 Task: Find connections with filter location Brant with filter topic #consultantswith filter profile language English with filter current company Cyient with filter school Resonance Eduventures Limited with filter industry Defense and Space Manufacturing with filter service category Auto Insurance with filter keywords title Accounting Staff
Action: Mouse moved to (177, 216)
Screenshot: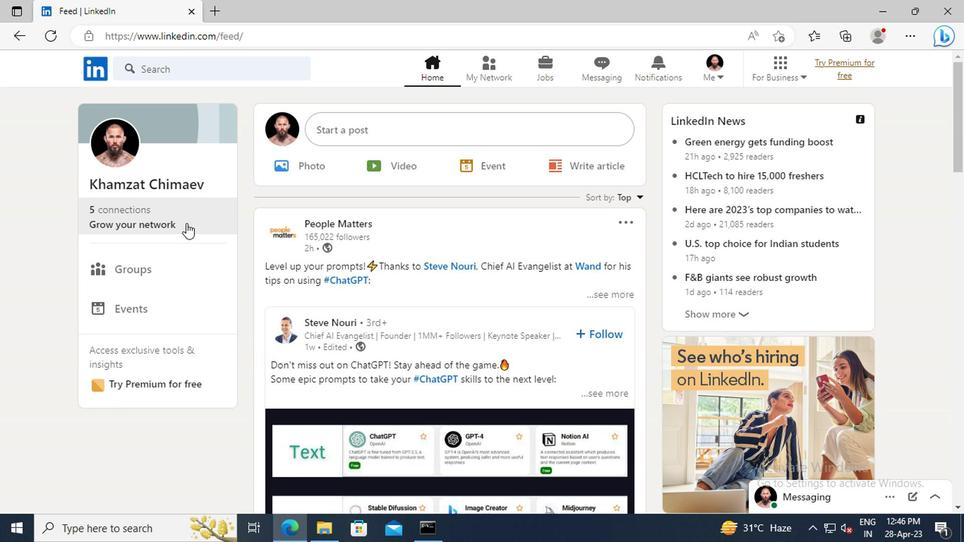 
Action: Mouse pressed left at (177, 216)
Screenshot: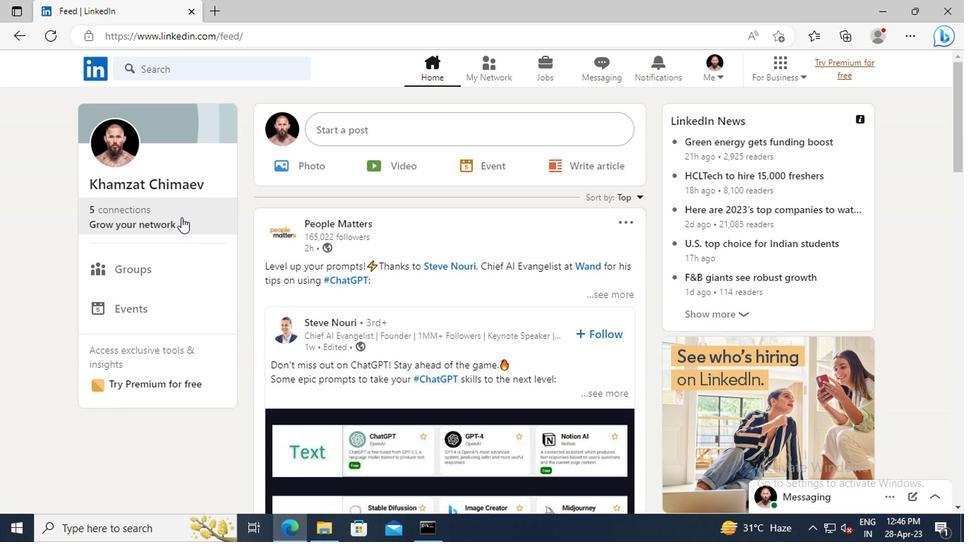 
Action: Mouse moved to (174, 152)
Screenshot: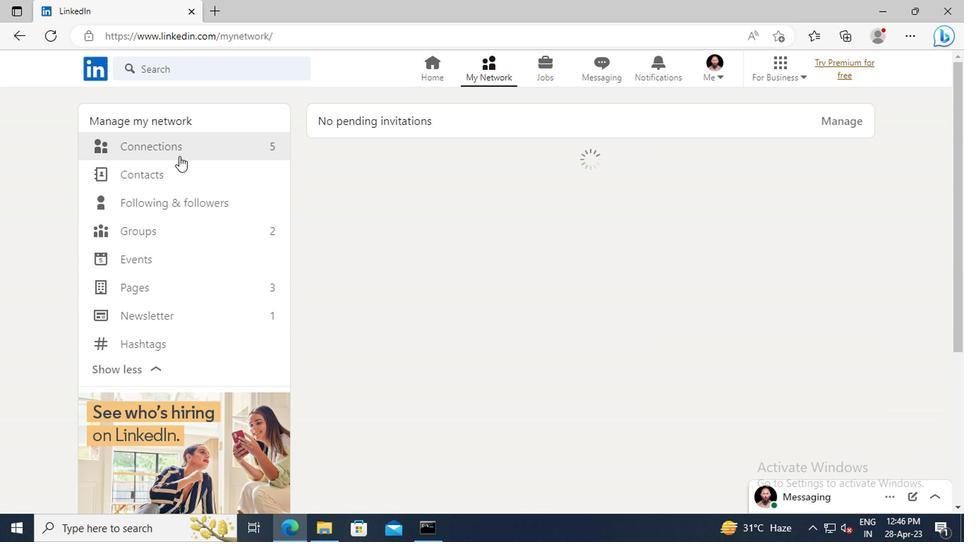 
Action: Mouse pressed left at (174, 152)
Screenshot: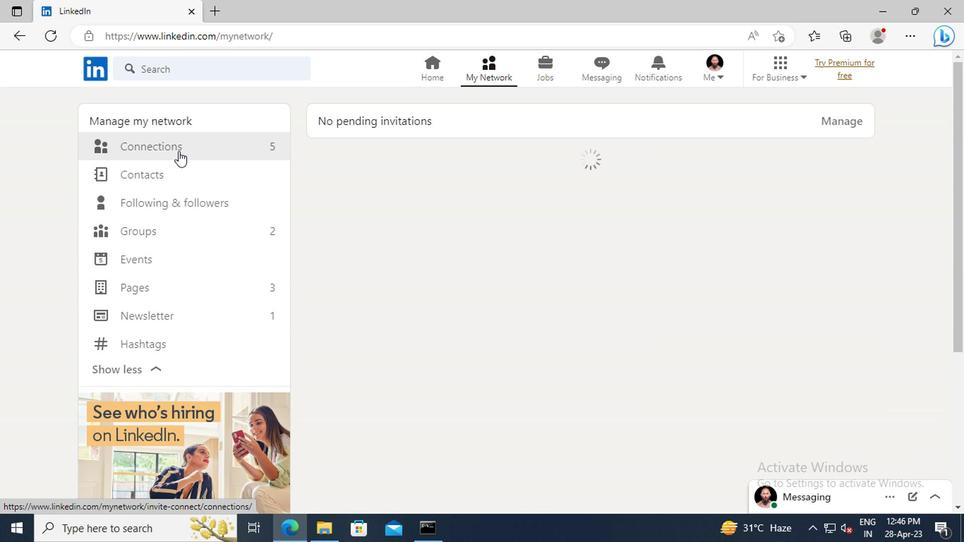 
Action: Mouse moved to (574, 147)
Screenshot: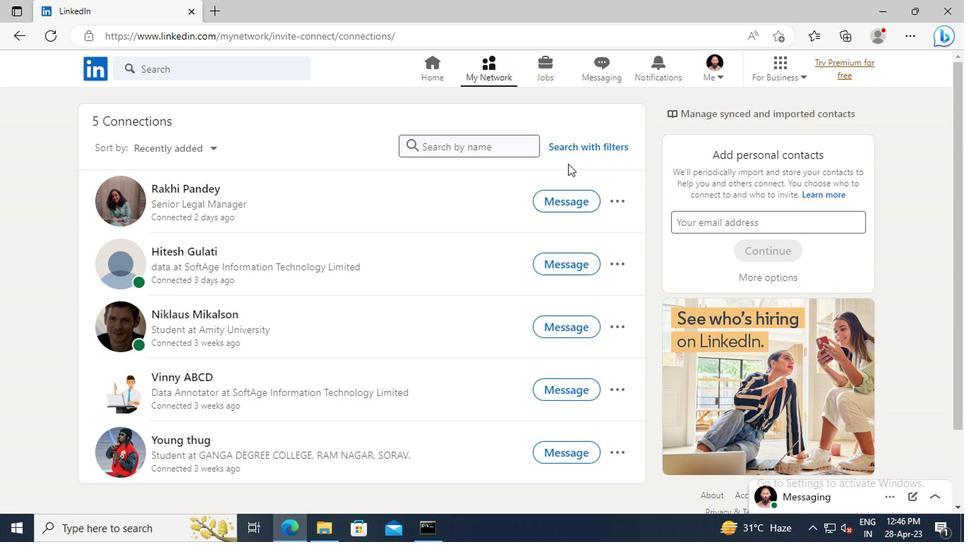 
Action: Mouse pressed left at (574, 147)
Screenshot: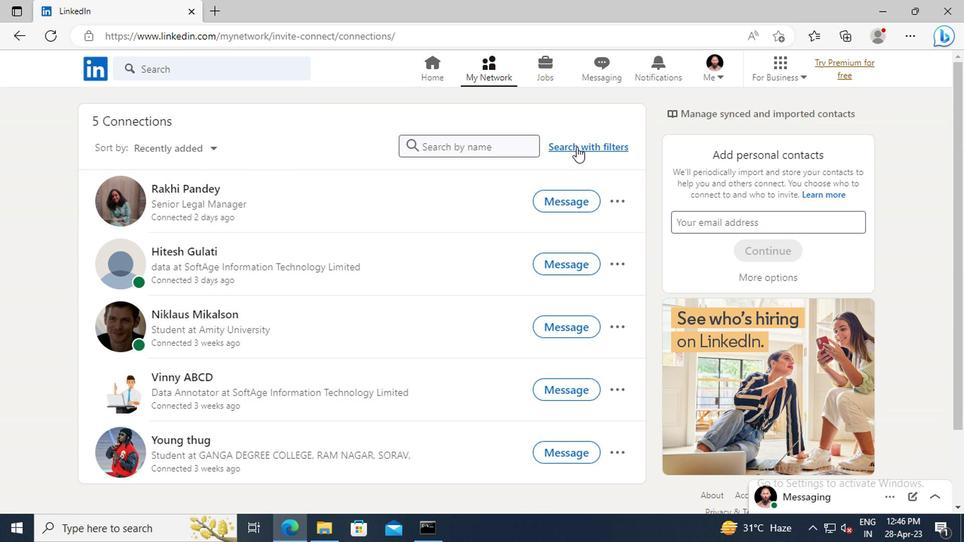 
Action: Mouse moved to (534, 109)
Screenshot: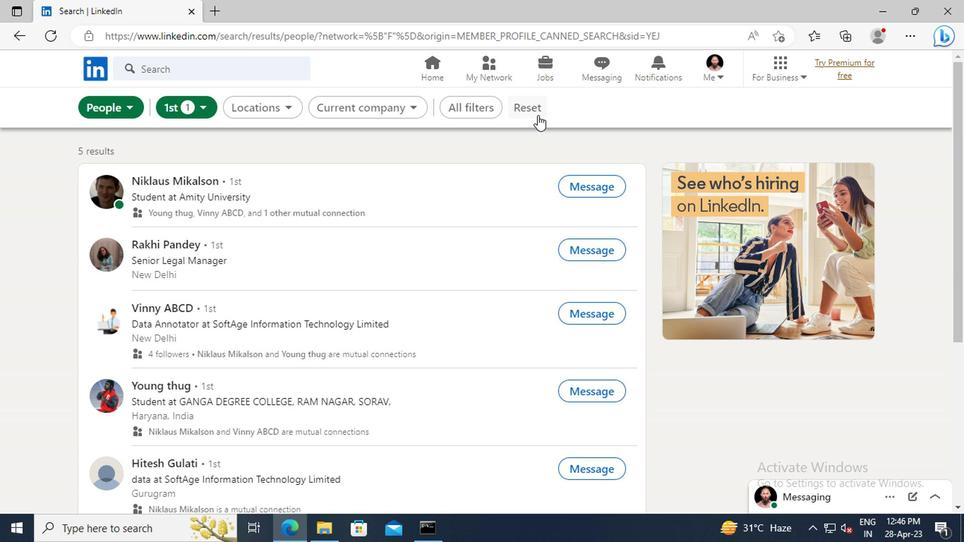 
Action: Mouse pressed left at (534, 109)
Screenshot: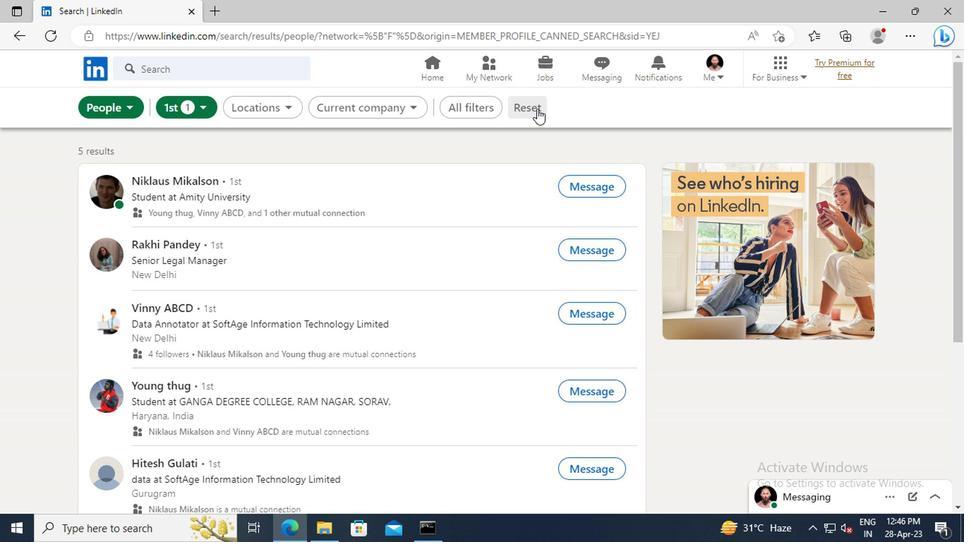 
Action: Mouse moved to (513, 110)
Screenshot: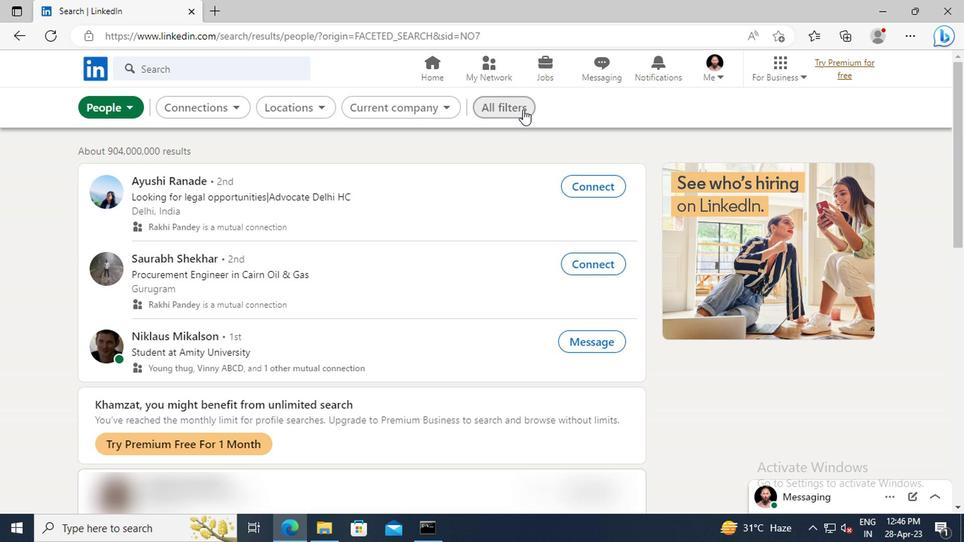 
Action: Mouse pressed left at (513, 110)
Screenshot: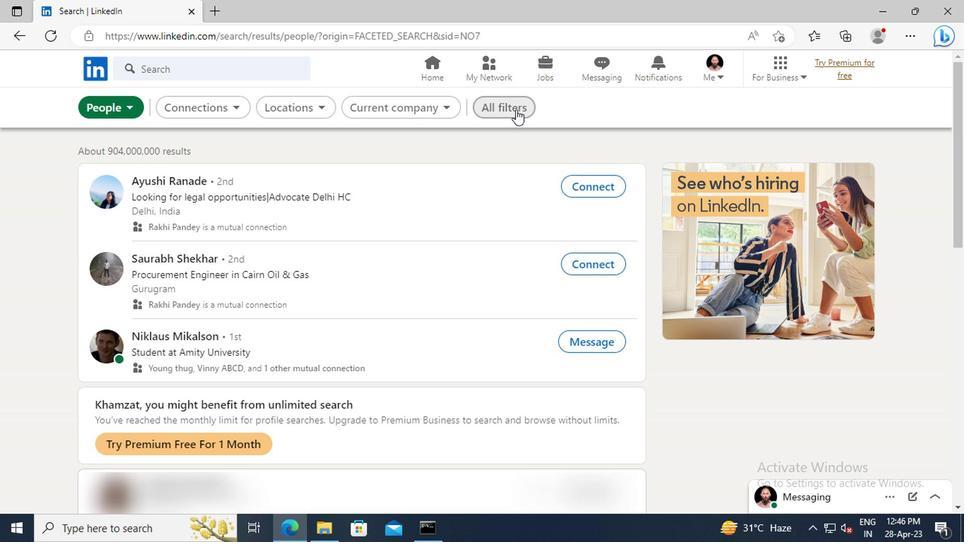 
Action: Mouse moved to (791, 268)
Screenshot: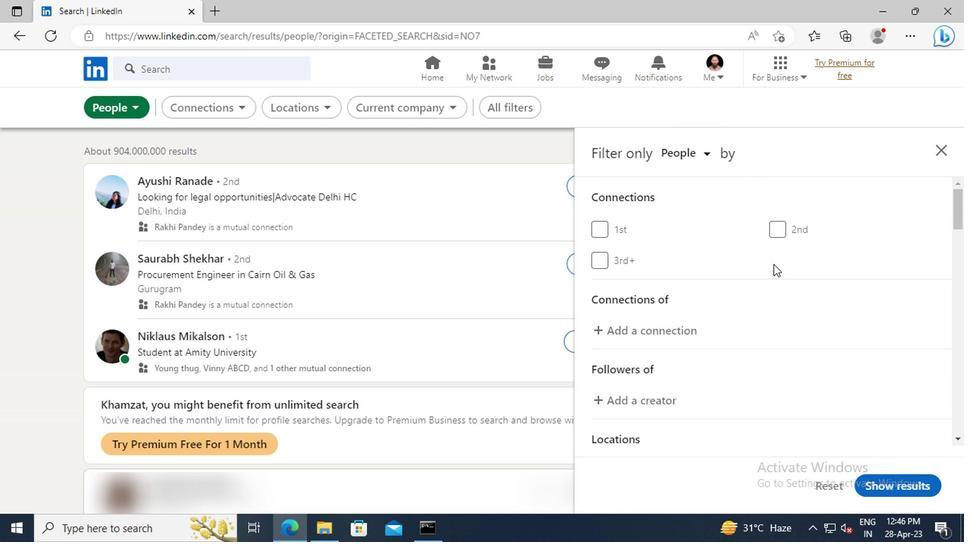 
Action: Mouse scrolled (791, 267) with delta (0, 0)
Screenshot: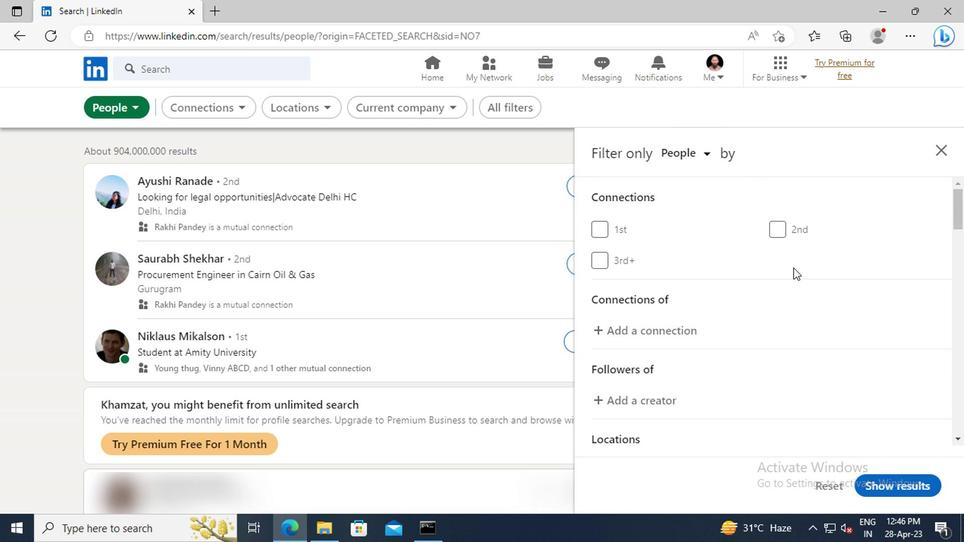 
Action: Mouse moved to (792, 268)
Screenshot: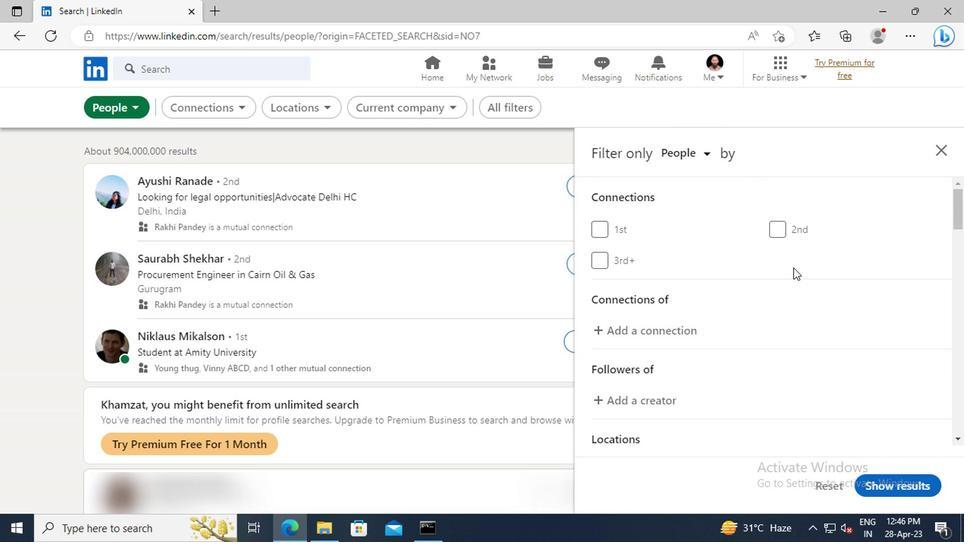 
Action: Mouse scrolled (792, 268) with delta (0, 0)
Screenshot: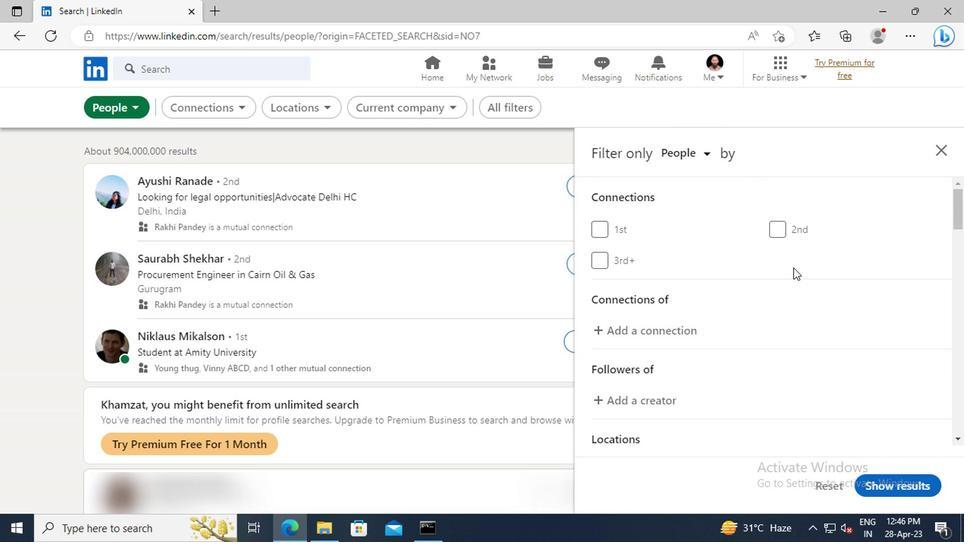 
Action: Mouse moved to (793, 268)
Screenshot: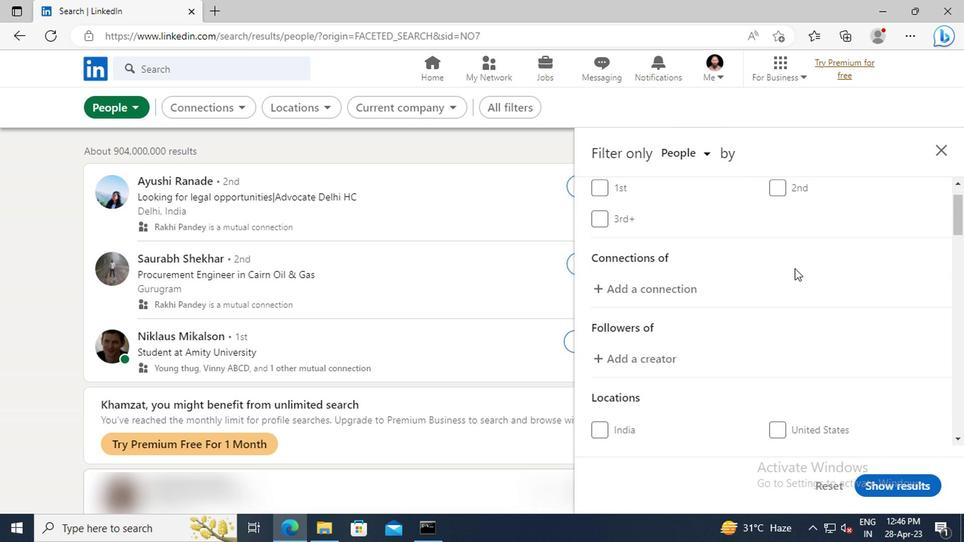 
Action: Mouse scrolled (793, 268) with delta (0, 0)
Screenshot: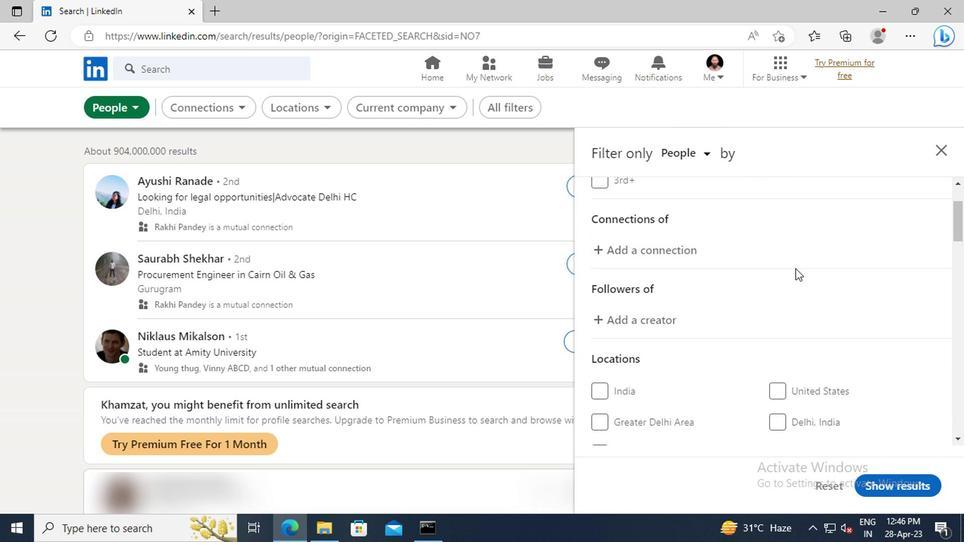 
Action: Mouse scrolled (793, 268) with delta (0, 0)
Screenshot: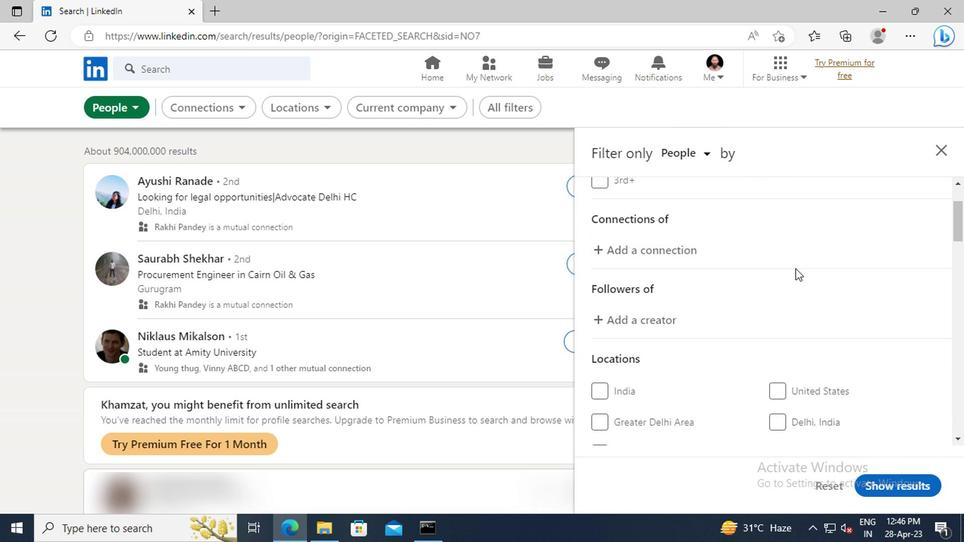 
Action: Mouse scrolled (793, 268) with delta (0, 0)
Screenshot: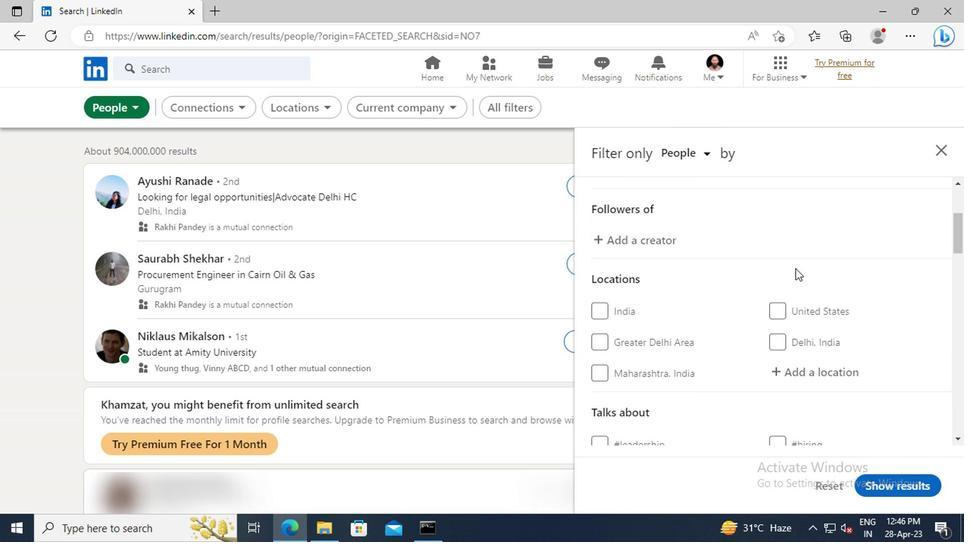 
Action: Mouse moved to (801, 327)
Screenshot: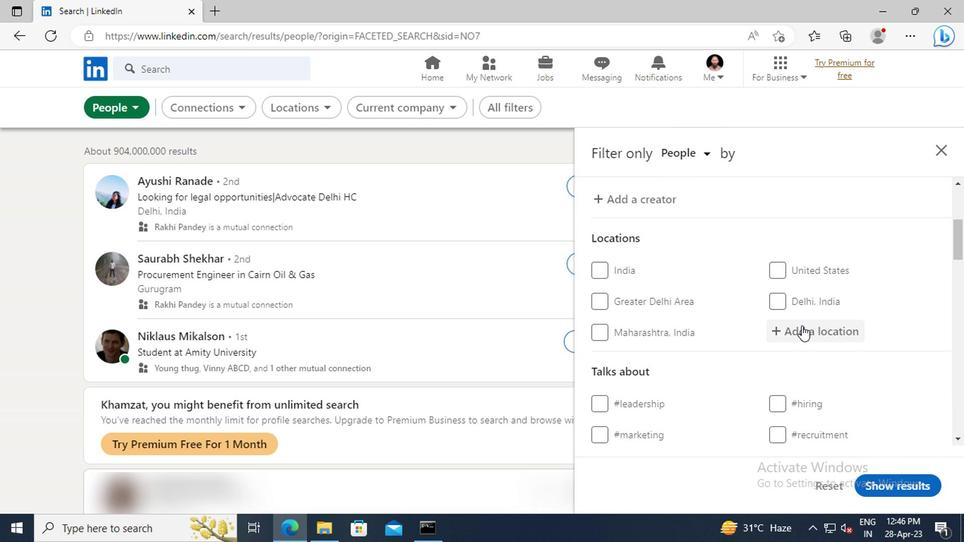 
Action: Mouse pressed left at (801, 327)
Screenshot: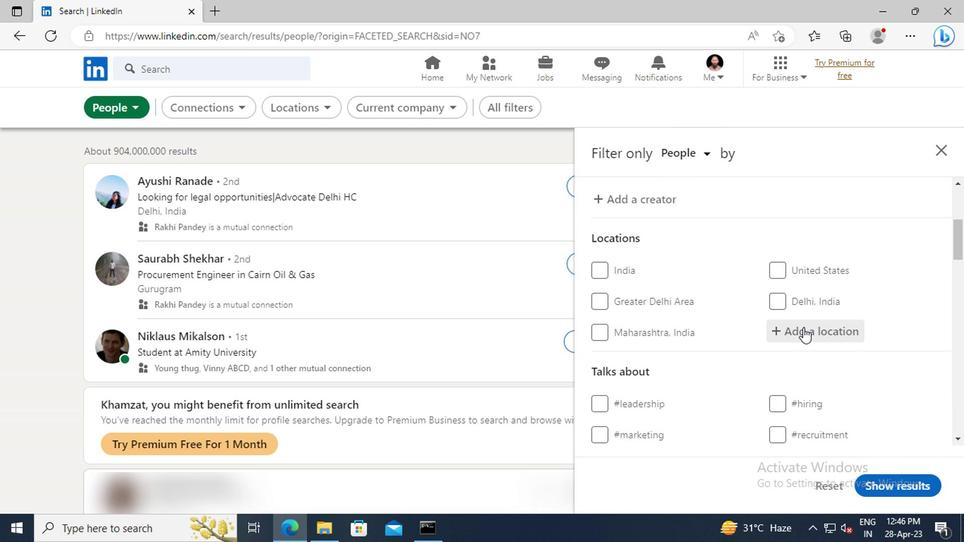 
Action: Key pressed <Key.shift>BRANT
Screenshot: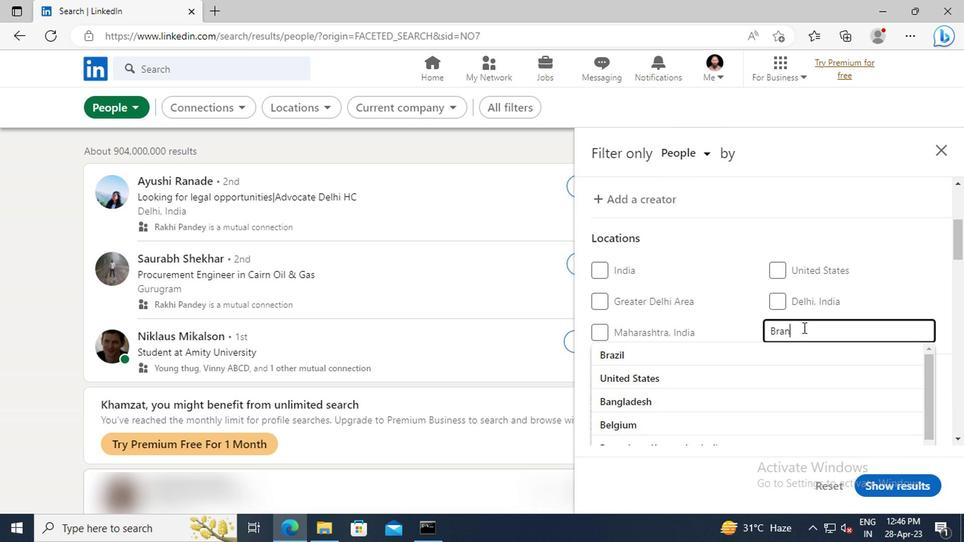 
Action: Mouse moved to (803, 350)
Screenshot: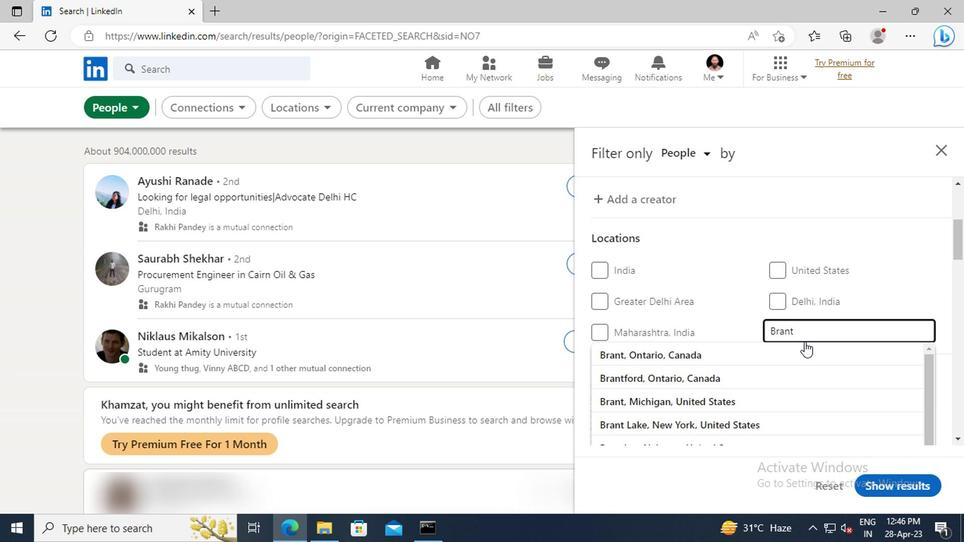 
Action: Mouse pressed left at (803, 350)
Screenshot: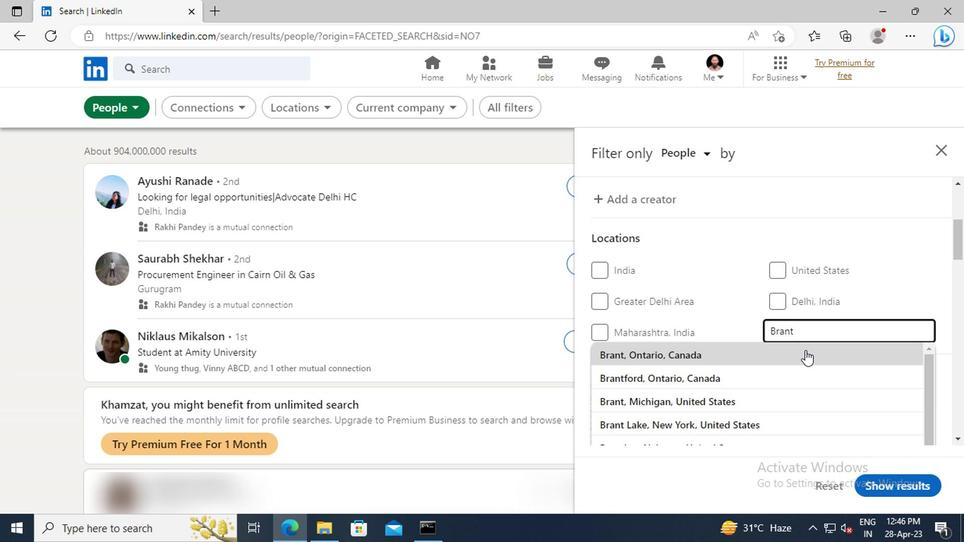 
Action: Mouse moved to (806, 306)
Screenshot: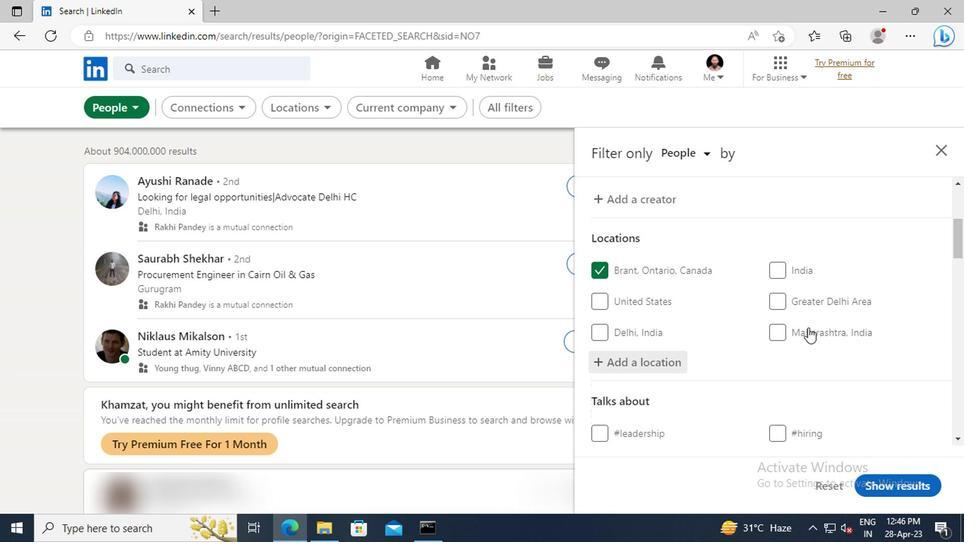 
Action: Mouse scrolled (806, 306) with delta (0, 0)
Screenshot: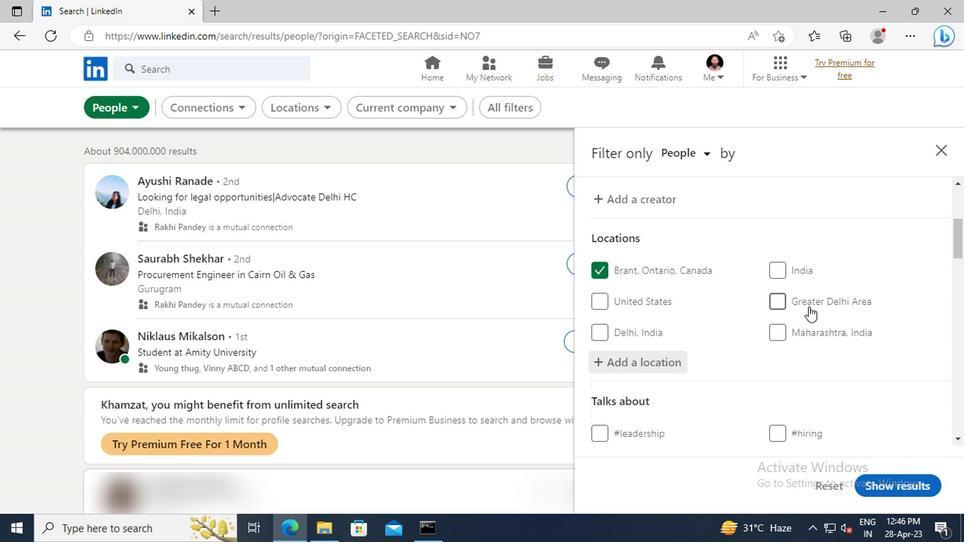 
Action: Mouse scrolled (806, 306) with delta (0, 0)
Screenshot: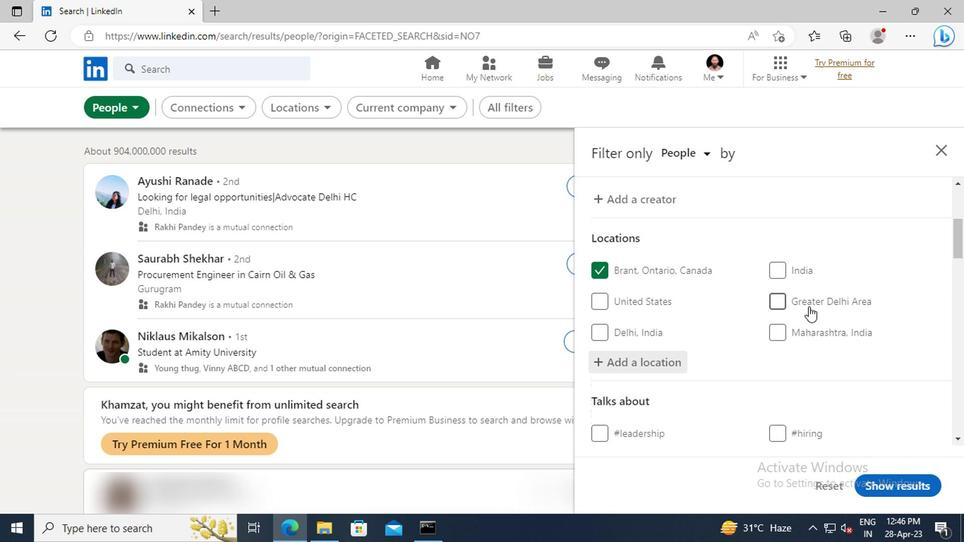 
Action: Mouse moved to (807, 306)
Screenshot: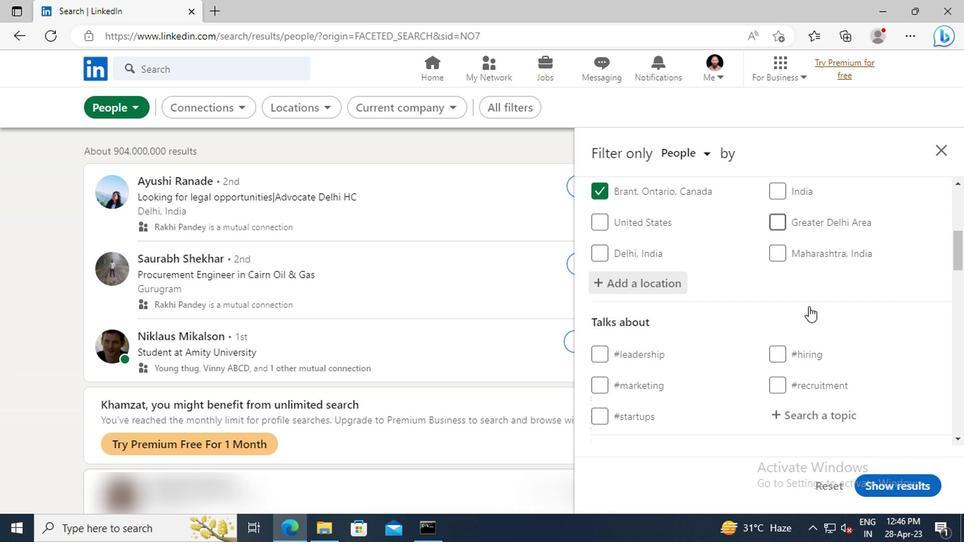 
Action: Mouse scrolled (807, 305) with delta (0, -1)
Screenshot: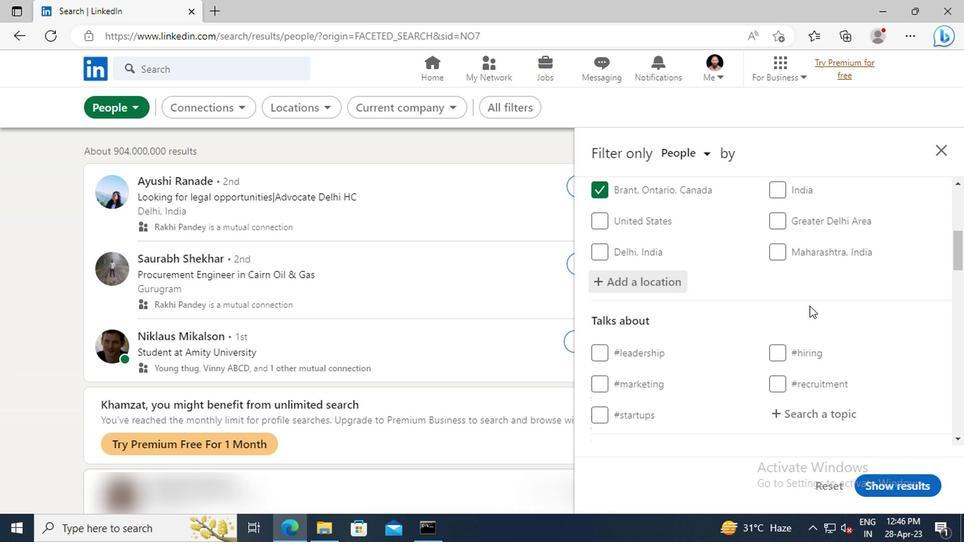 
Action: Mouse scrolled (807, 305) with delta (0, -1)
Screenshot: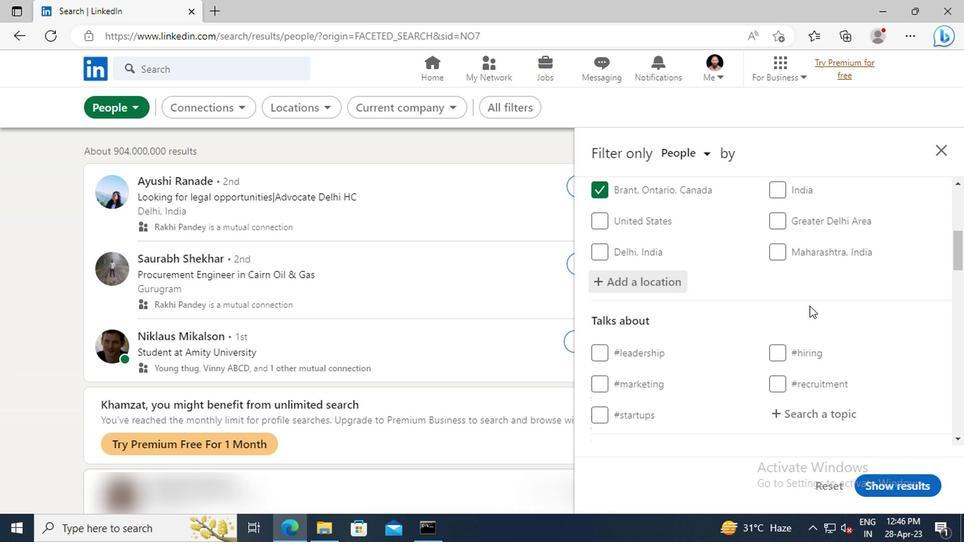 
Action: Mouse moved to (816, 333)
Screenshot: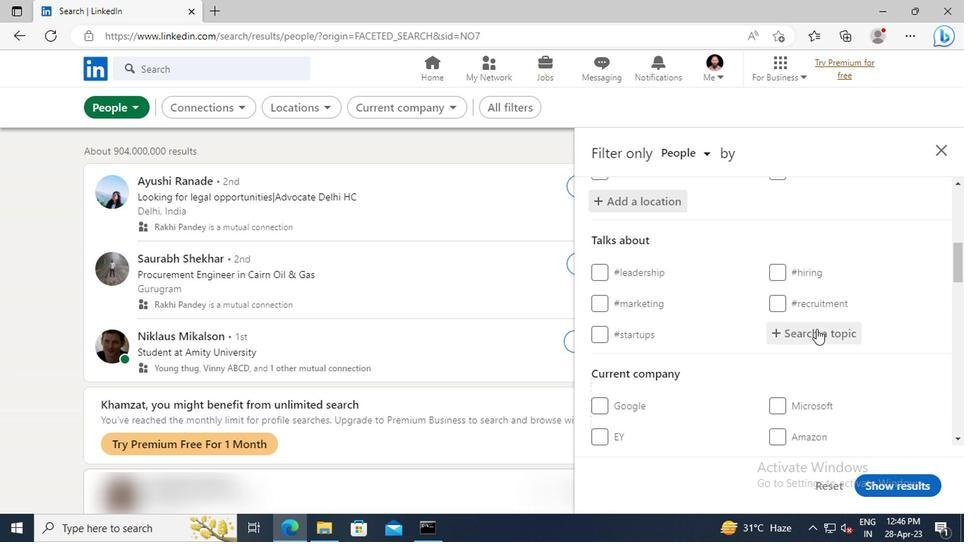 
Action: Mouse pressed left at (816, 333)
Screenshot: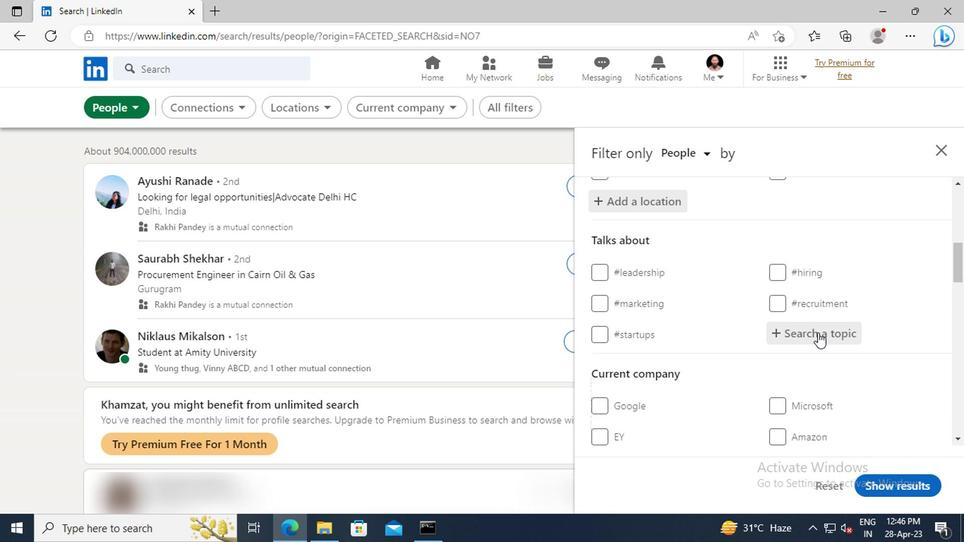 
Action: Key pressed CONSULTANTS
Screenshot: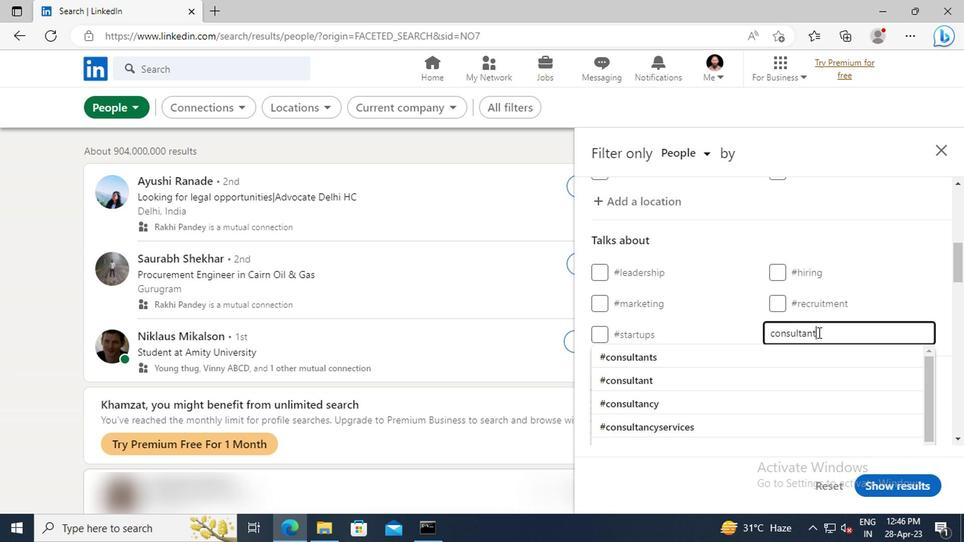
Action: Mouse moved to (818, 356)
Screenshot: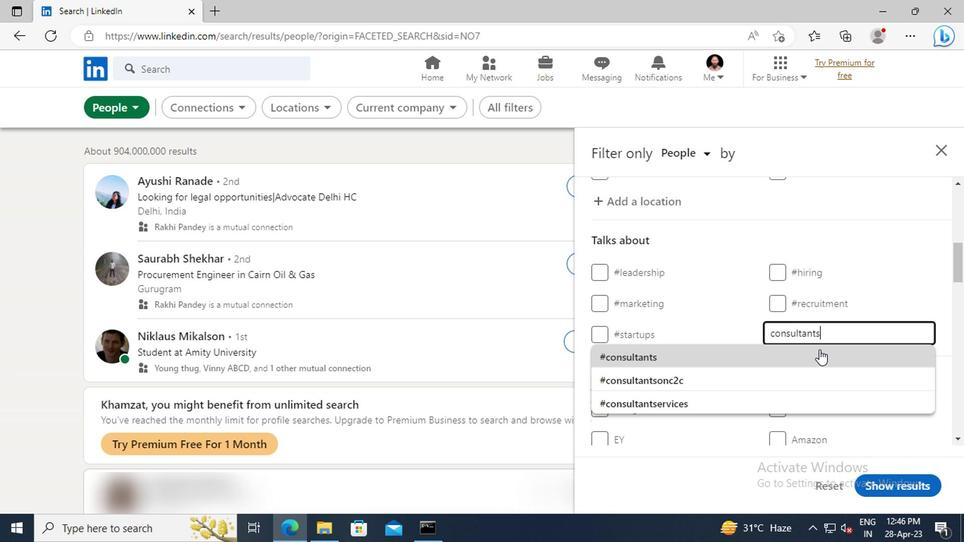 
Action: Mouse pressed left at (818, 356)
Screenshot: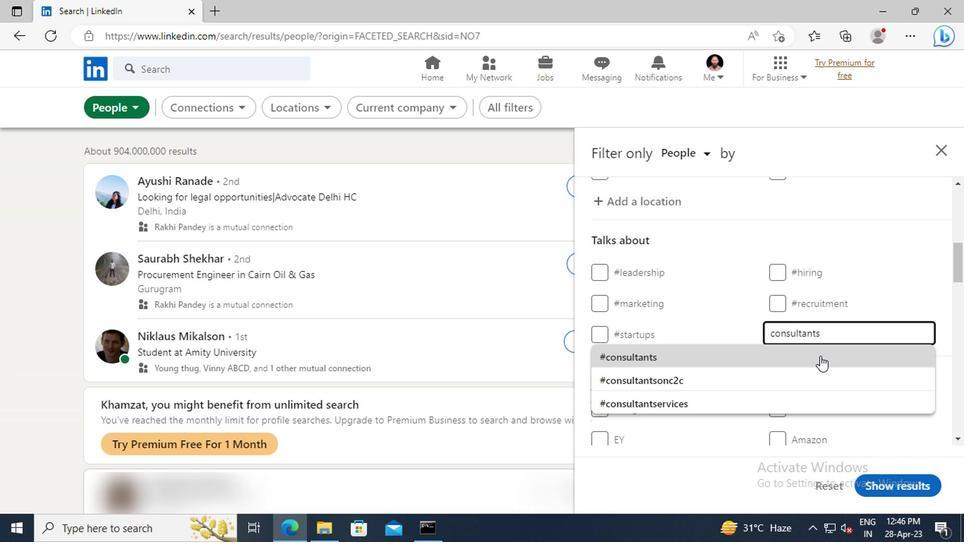 
Action: Mouse moved to (813, 317)
Screenshot: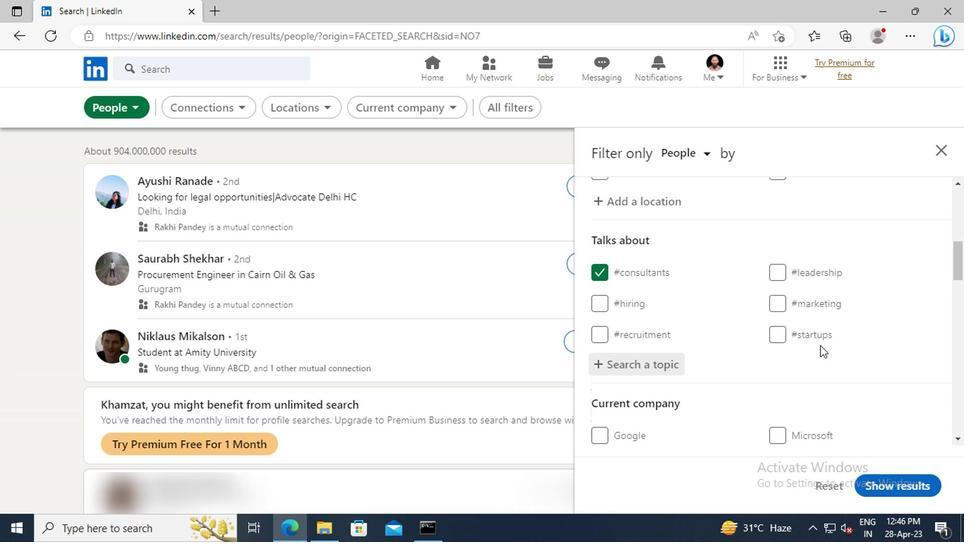 
Action: Mouse scrolled (813, 316) with delta (0, 0)
Screenshot: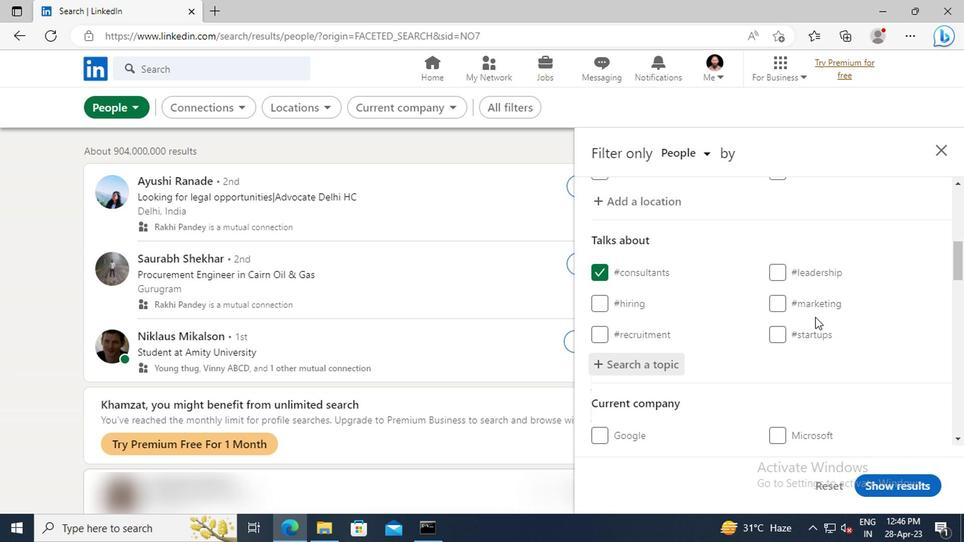 
Action: Mouse scrolled (813, 316) with delta (0, 0)
Screenshot: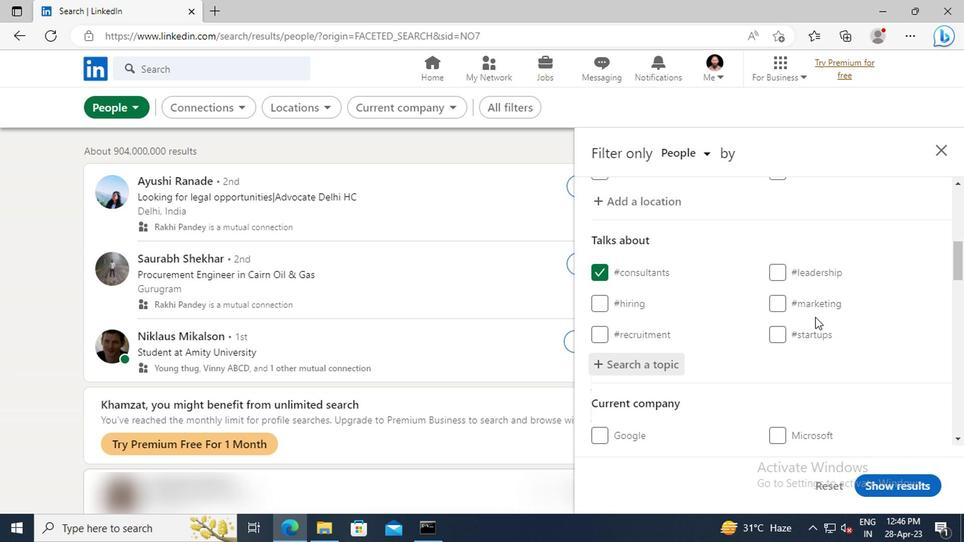 
Action: Mouse scrolled (813, 316) with delta (0, 0)
Screenshot: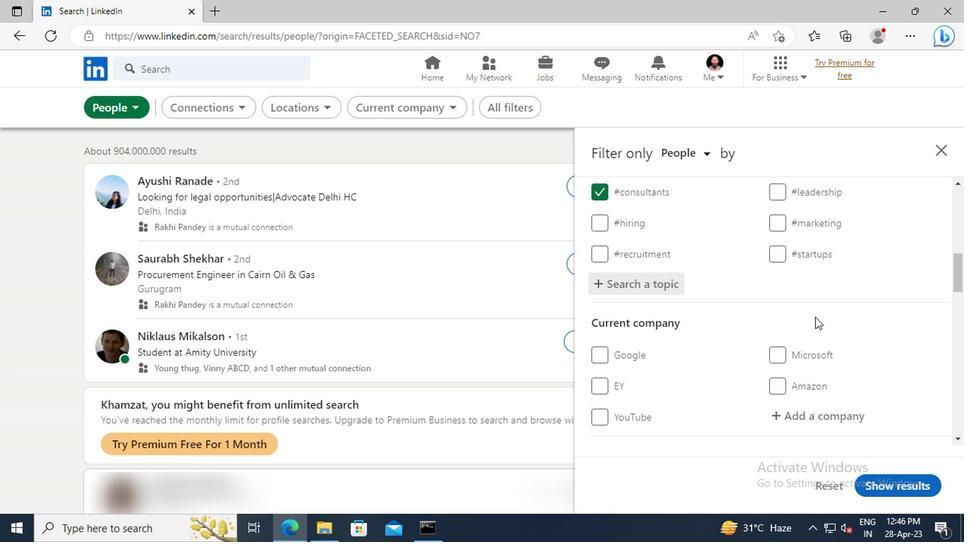 
Action: Mouse scrolled (813, 316) with delta (0, 0)
Screenshot: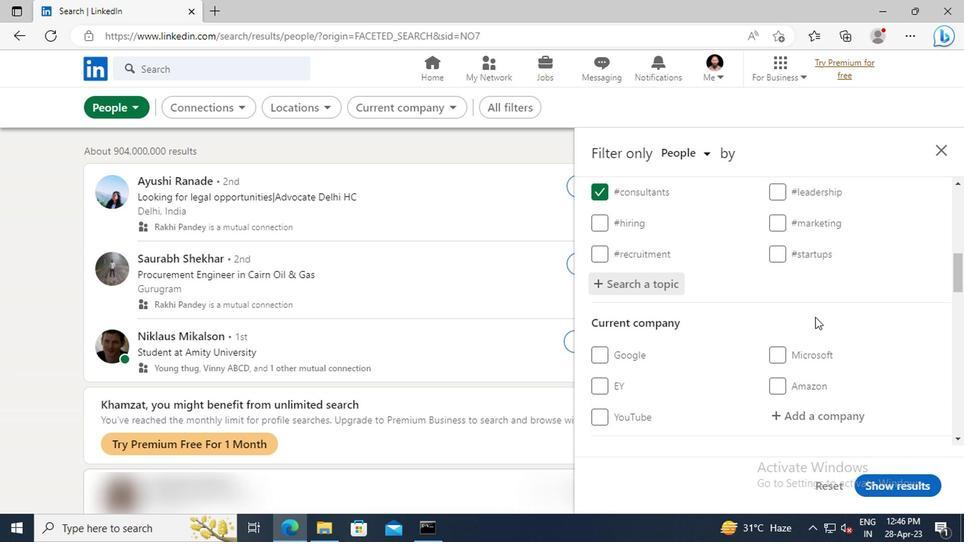 
Action: Mouse scrolled (813, 316) with delta (0, 0)
Screenshot: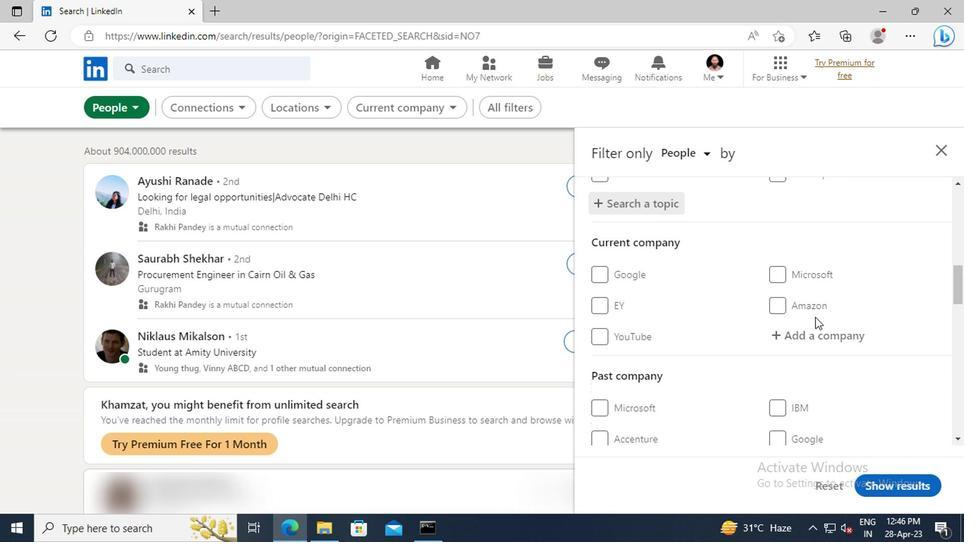 
Action: Mouse scrolled (813, 316) with delta (0, 0)
Screenshot: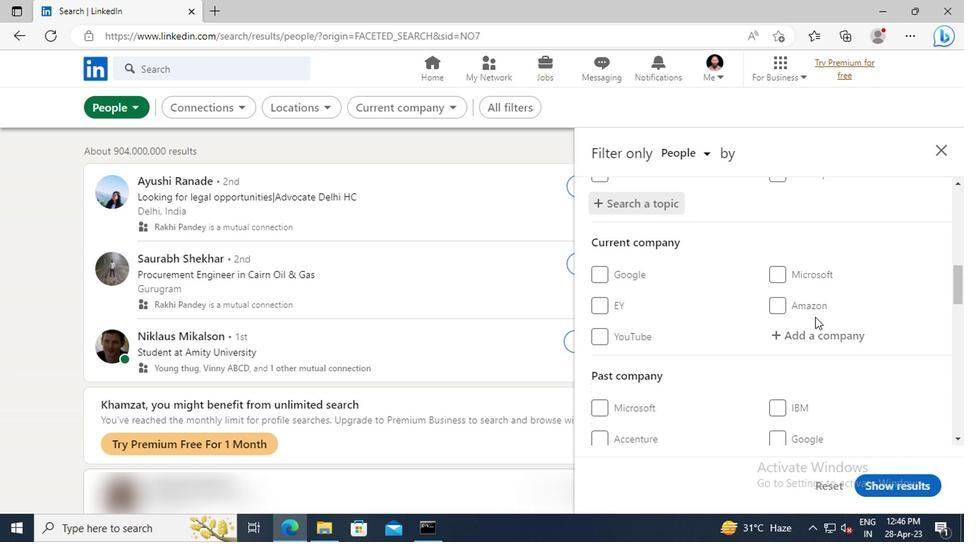 
Action: Mouse moved to (813, 310)
Screenshot: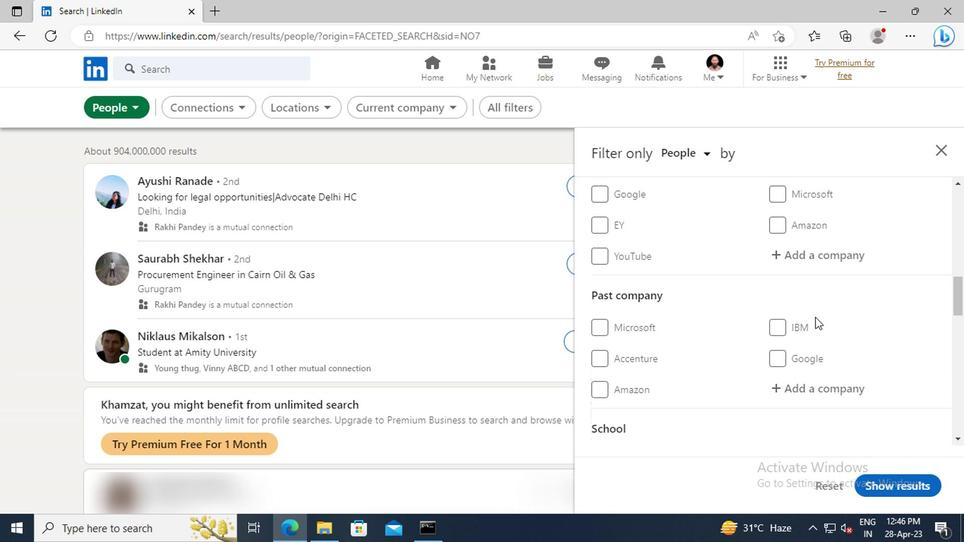 
Action: Mouse scrolled (813, 309) with delta (0, 0)
Screenshot: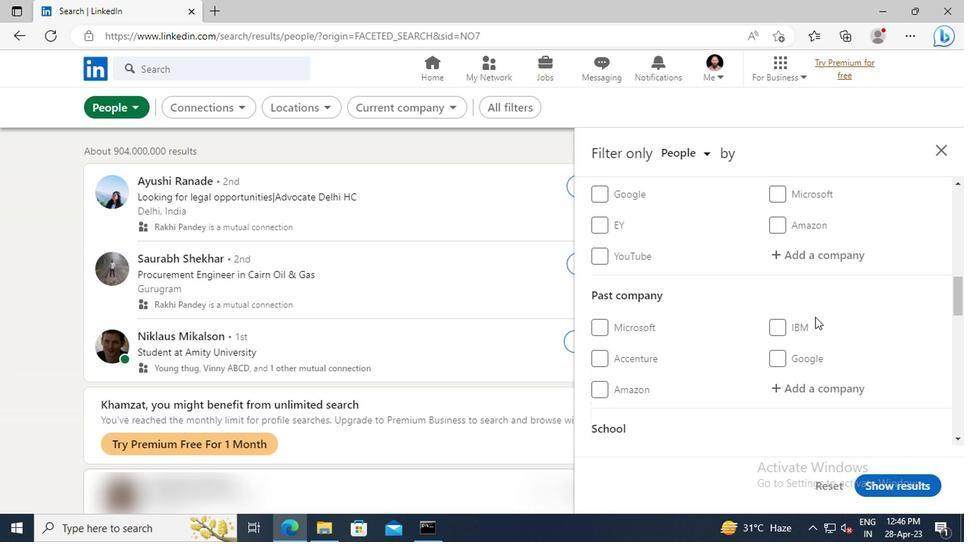
Action: Mouse scrolled (813, 309) with delta (0, 0)
Screenshot: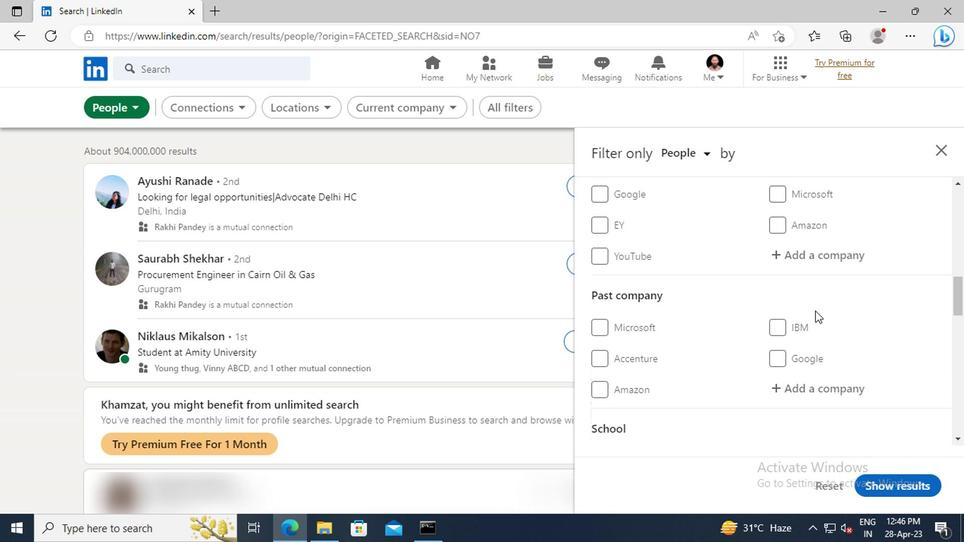
Action: Mouse scrolled (813, 309) with delta (0, 0)
Screenshot: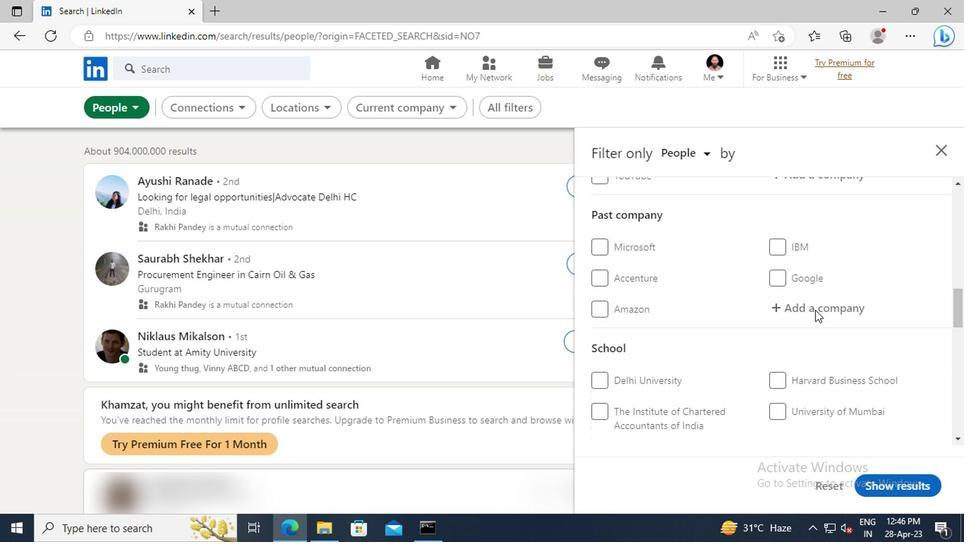 
Action: Mouse scrolled (813, 309) with delta (0, 0)
Screenshot: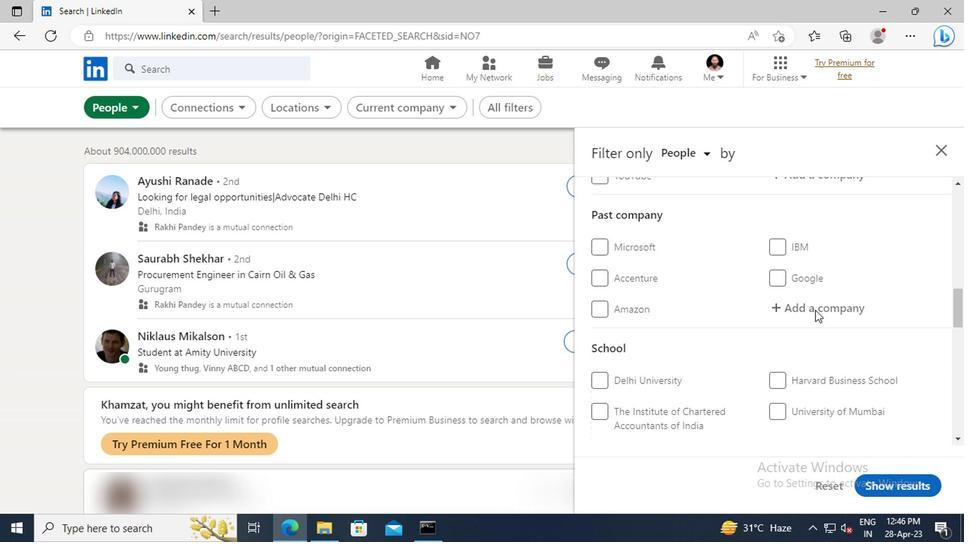 
Action: Mouse scrolled (813, 309) with delta (0, 0)
Screenshot: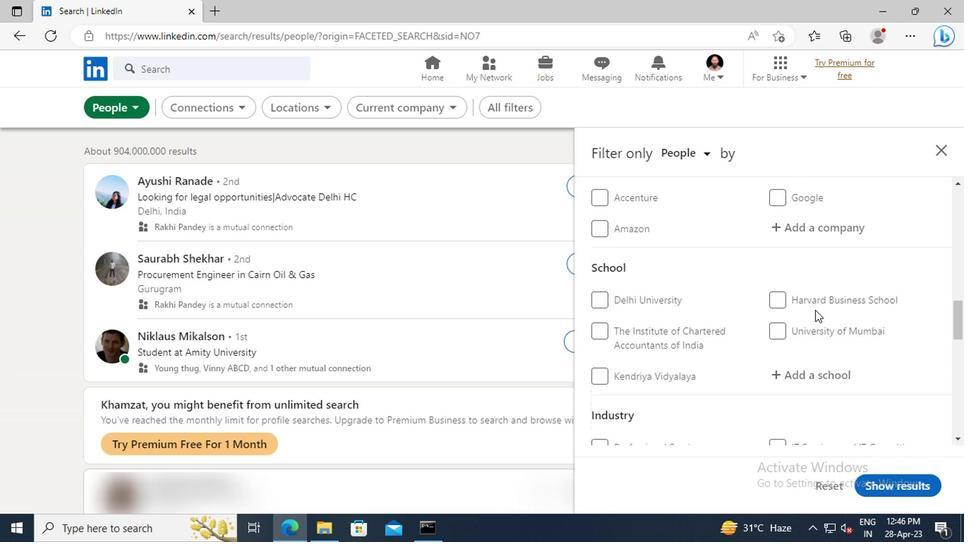 
Action: Mouse scrolled (813, 309) with delta (0, 0)
Screenshot: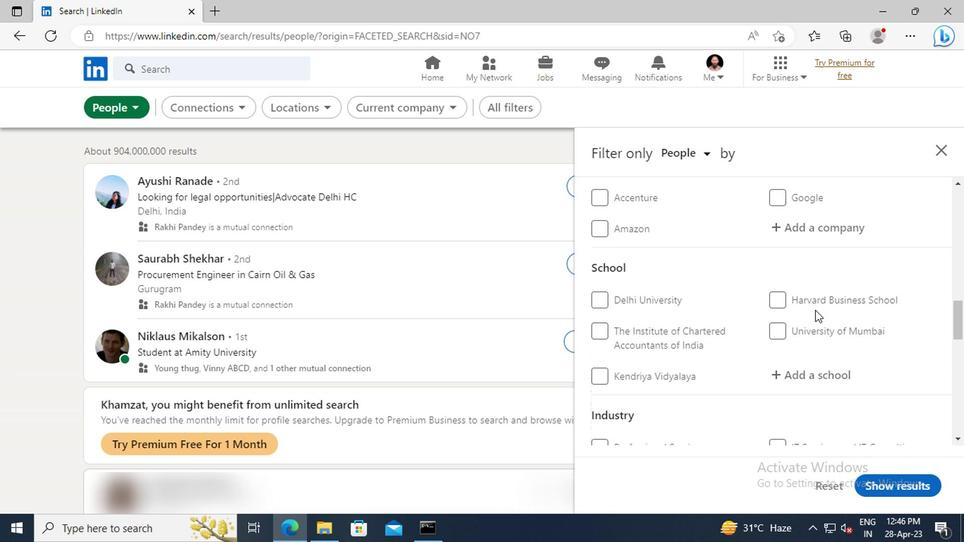 
Action: Mouse scrolled (813, 309) with delta (0, 0)
Screenshot: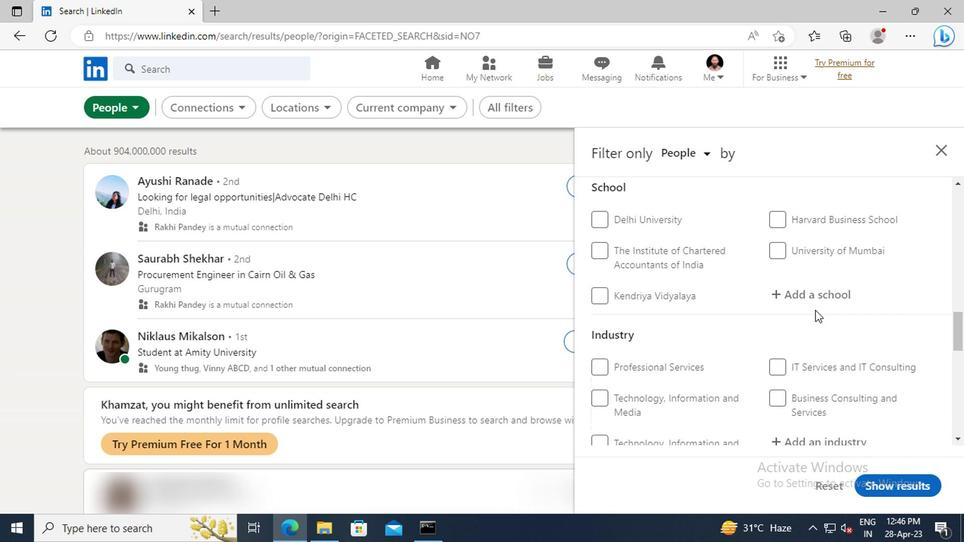 
Action: Mouse scrolled (813, 309) with delta (0, 0)
Screenshot: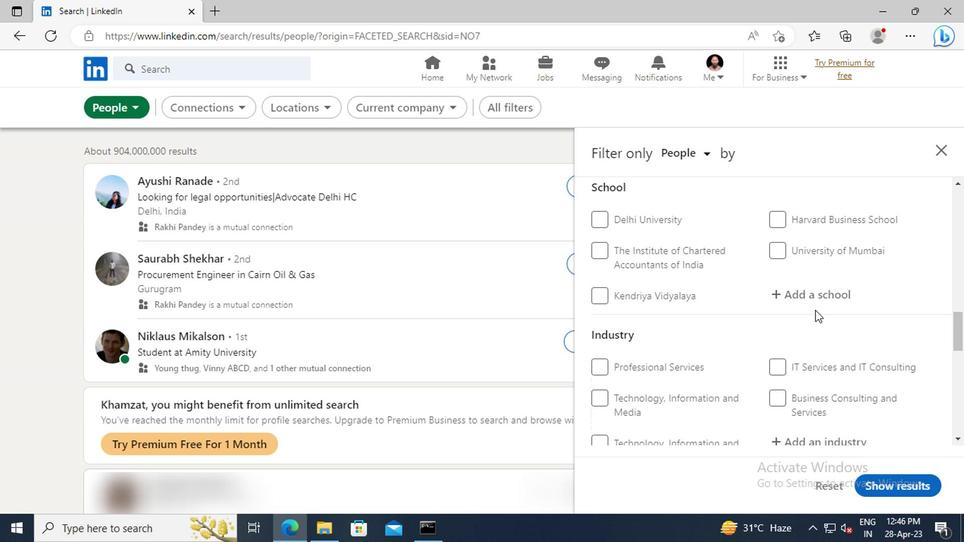 
Action: Mouse scrolled (813, 309) with delta (0, 0)
Screenshot: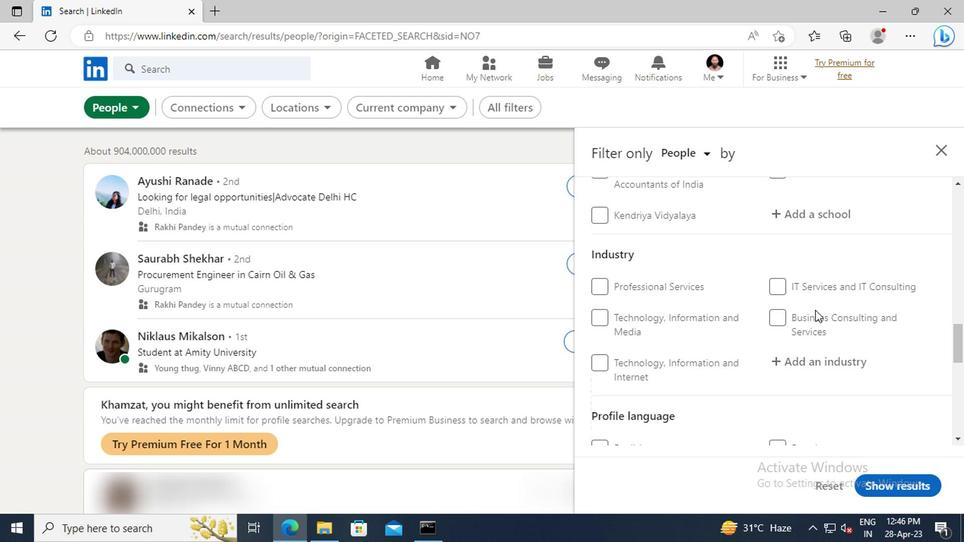 
Action: Mouse scrolled (813, 309) with delta (0, 0)
Screenshot: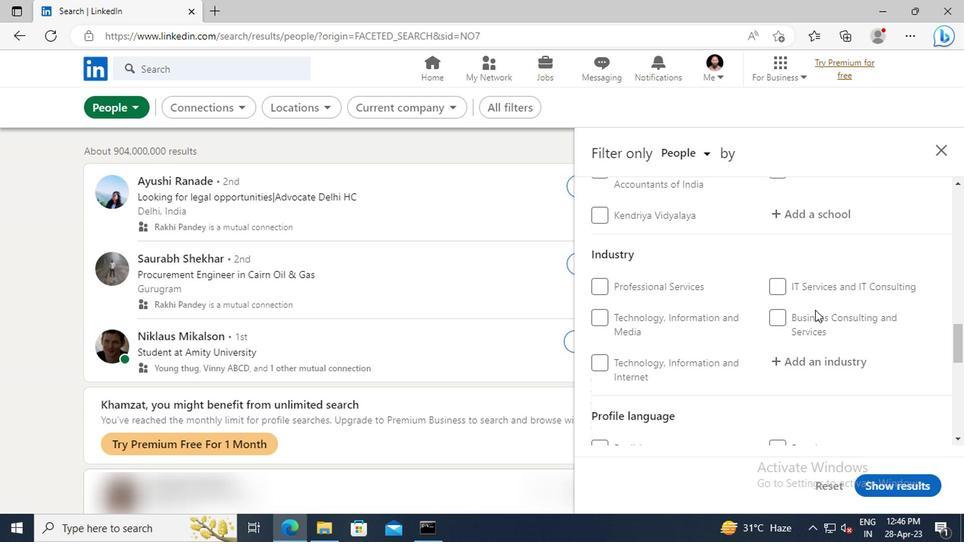 
Action: Mouse moved to (596, 371)
Screenshot: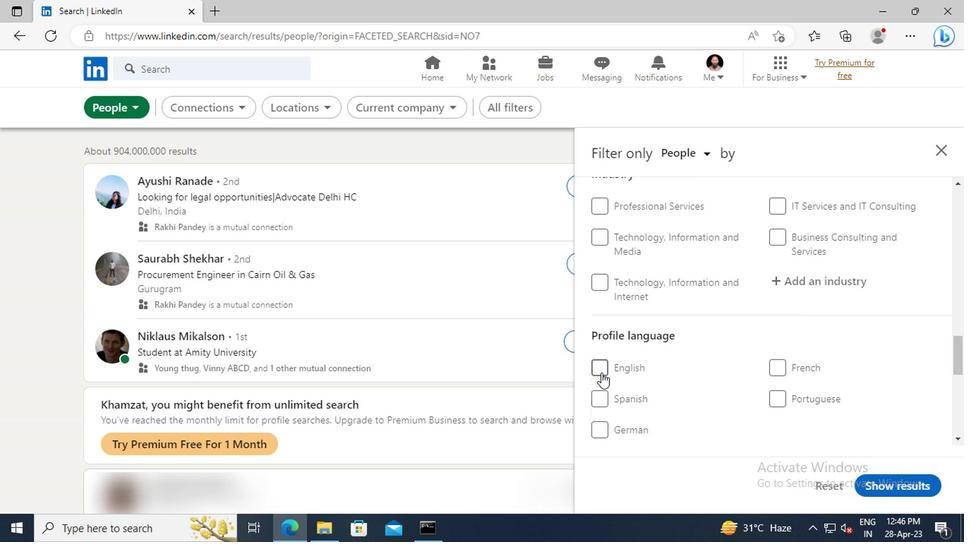 
Action: Mouse pressed left at (596, 371)
Screenshot: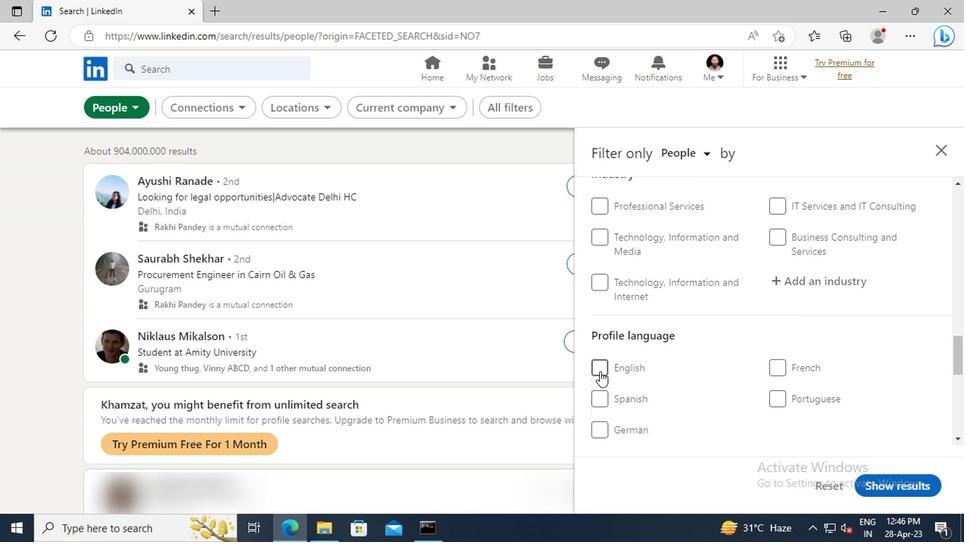 
Action: Mouse moved to (757, 364)
Screenshot: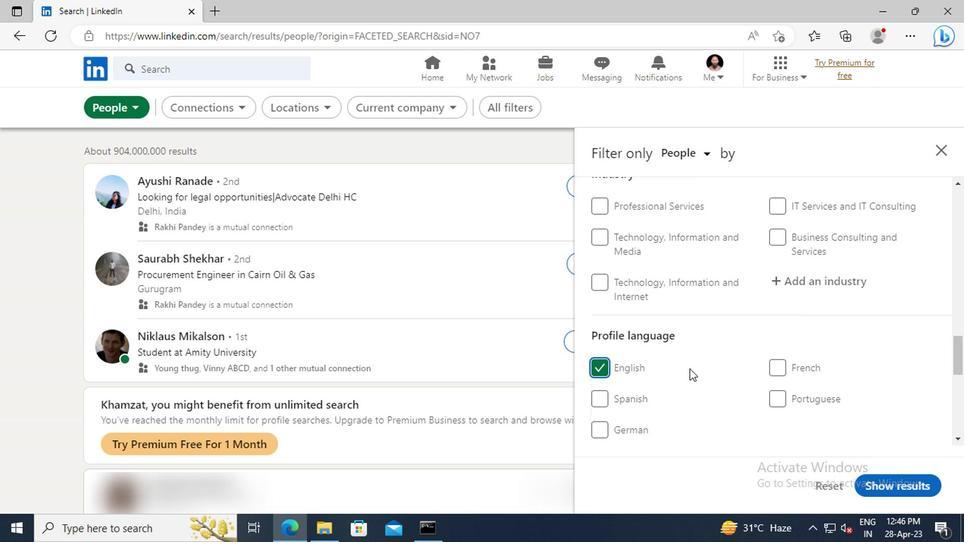 
Action: Mouse scrolled (757, 365) with delta (0, 0)
Screenshot: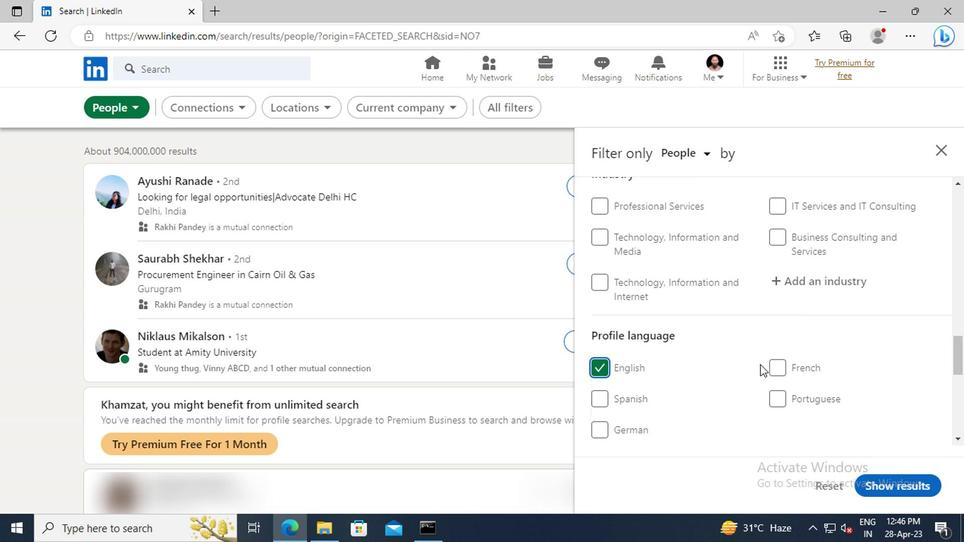 
Action: Mouse scrolled (757, 365) with delta (0, 0)
Screenshot: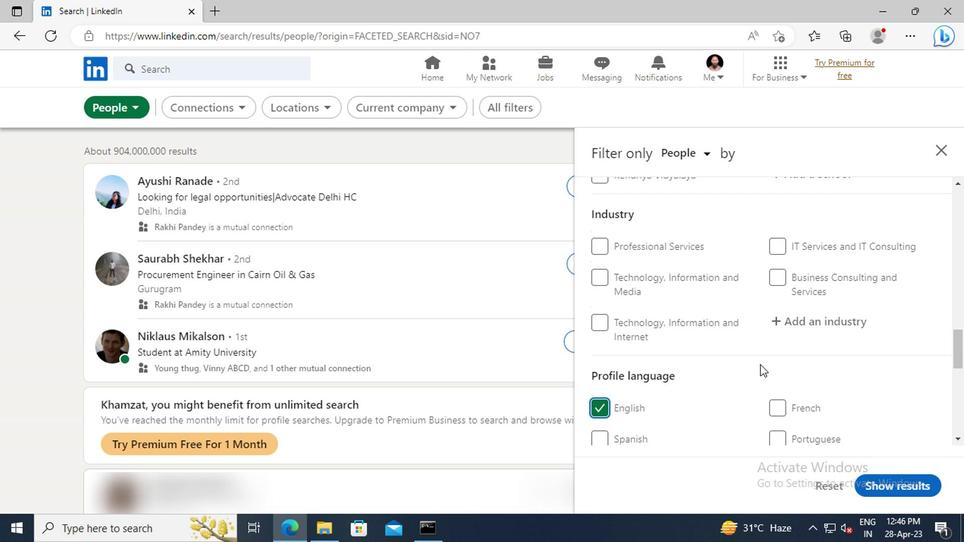 
Action: Mouse scrolled (757, 365) with delta (0, 0)
Screenshot: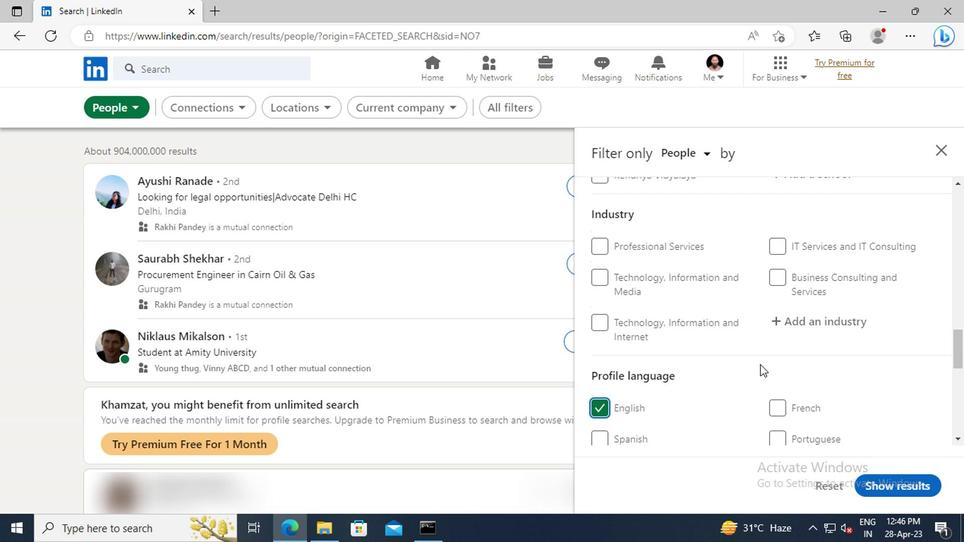 
Action: Mouse scrolled (757, 365) with delta (0, 0)
Screenshot: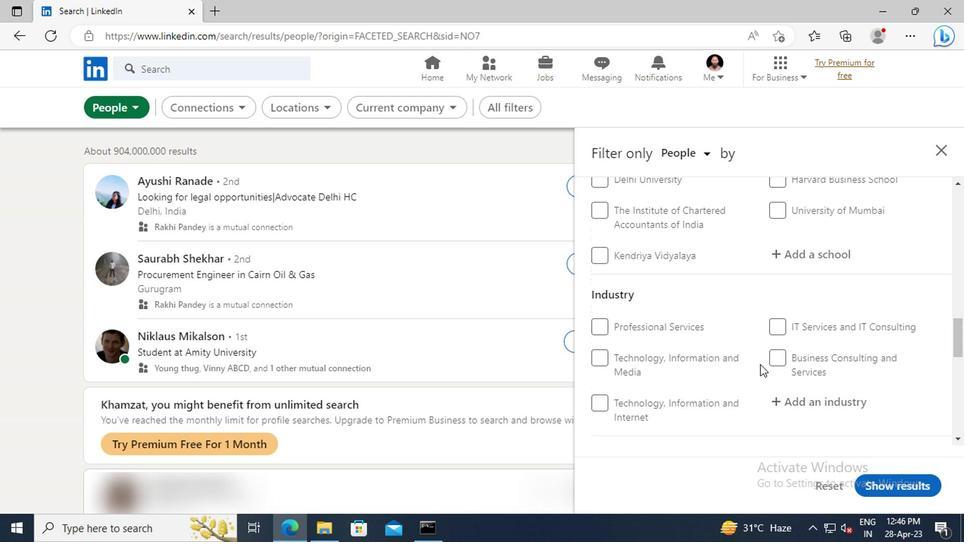 
Action: Mouse scrolled (757, 365) with delta (0, 0)
Screenshot: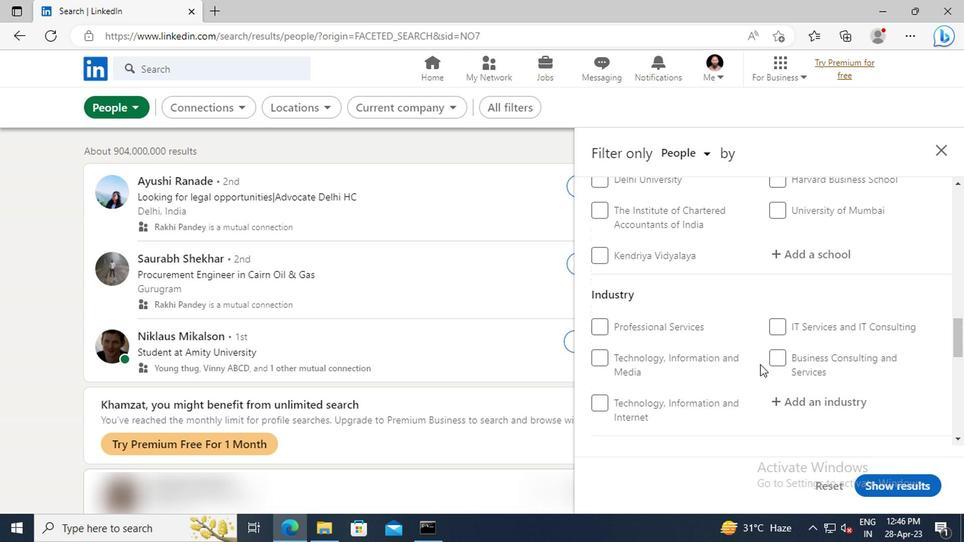 
Action: Mouse scrolled (757, 365) with delta (0, 0)
Screenshot: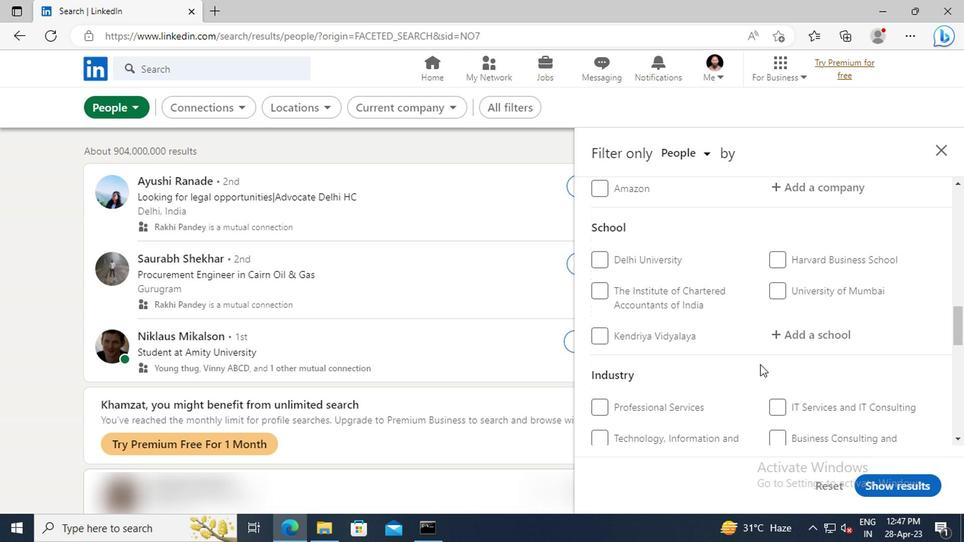 
Action: Mouse scrolled (757, 365) with delta (0, 0)
Screenshot: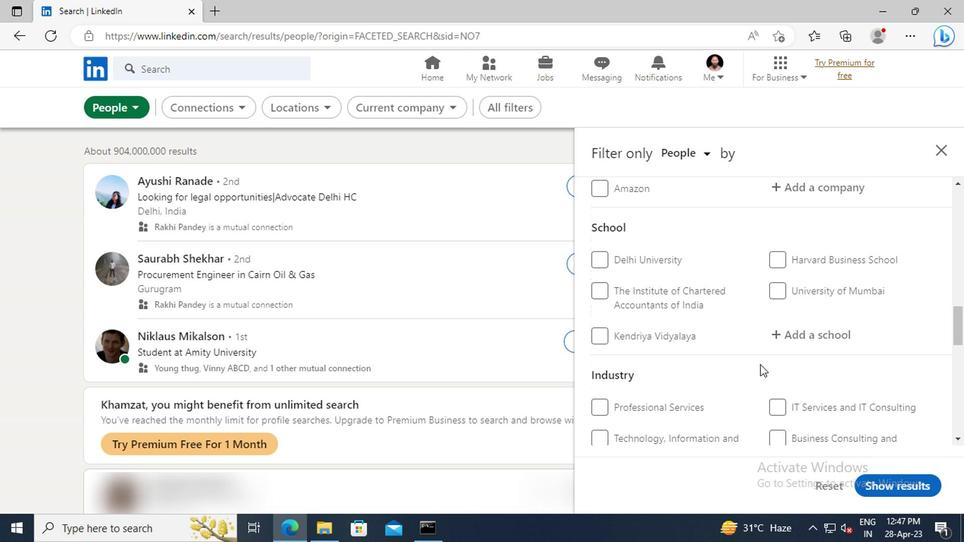 
Action: Mouse scrolled (757, 365) with delta (0, 0)
Screenshot: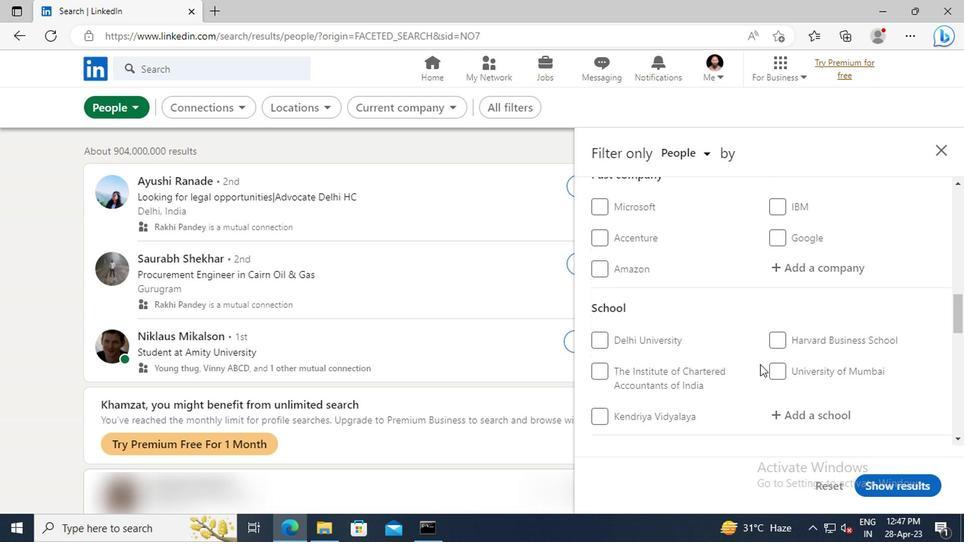 
Action: Mouse scrolled (757, 365) with delta (0, 0)
Screenshot: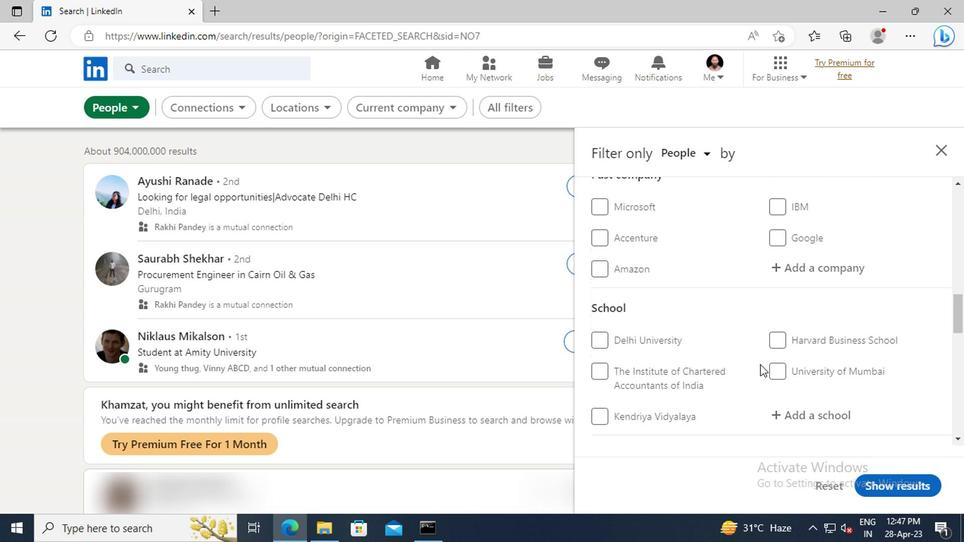 
Action: Mouse moved to (759, 353)
Screenshot: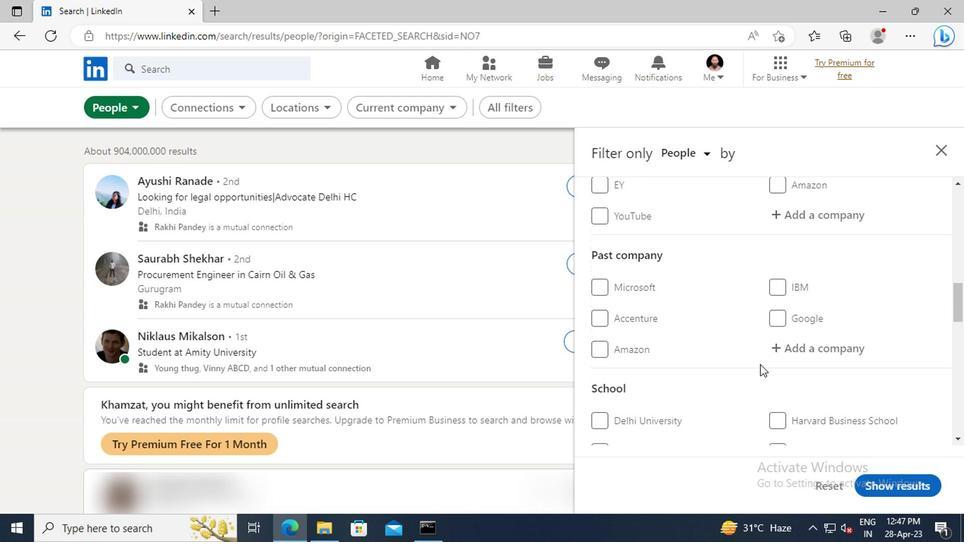 
Action: Mouse scrolled (759, 354) with delta (0, 0)
Screenshot: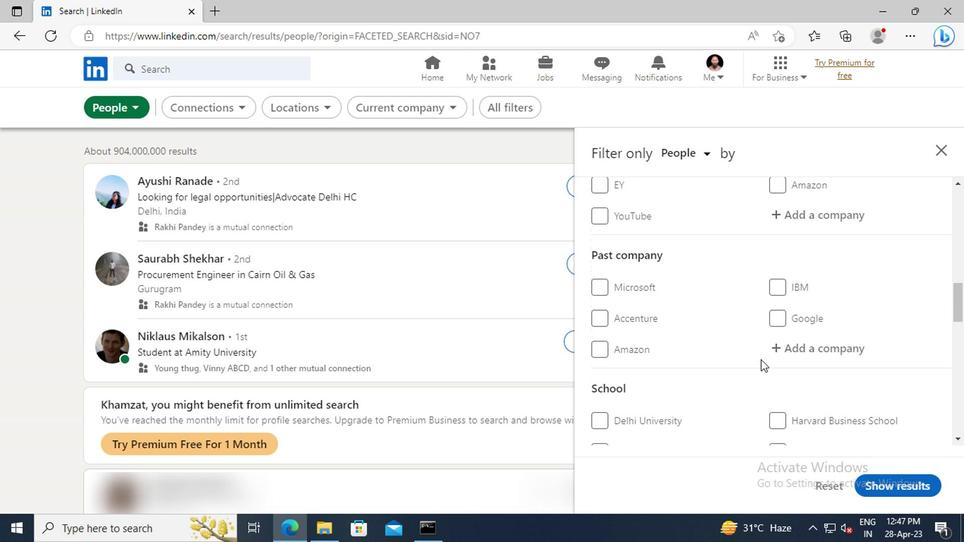 
Action: Mouse scrolled (759, 354) with delta (0, 0)
Screenshot: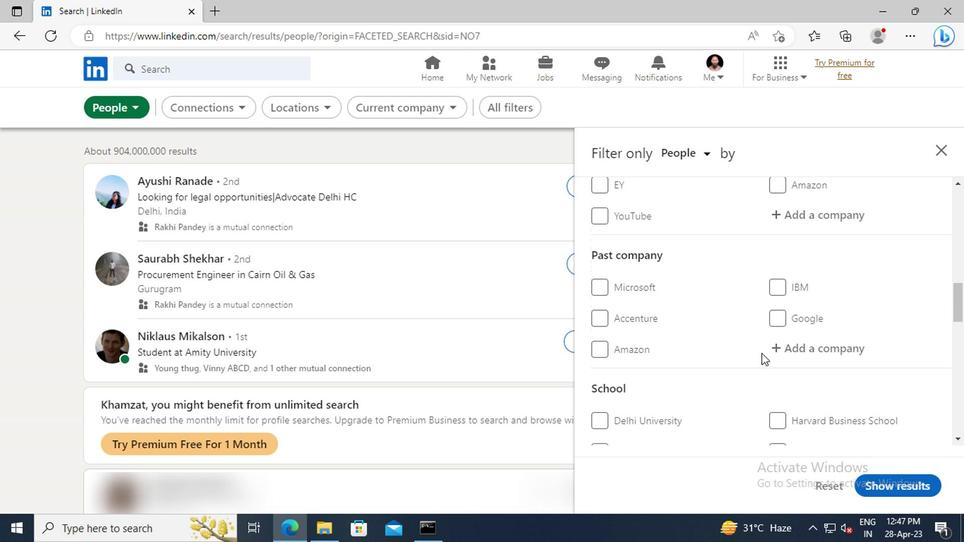 
Action: Mouse moved to (759, 352)
Screenshot: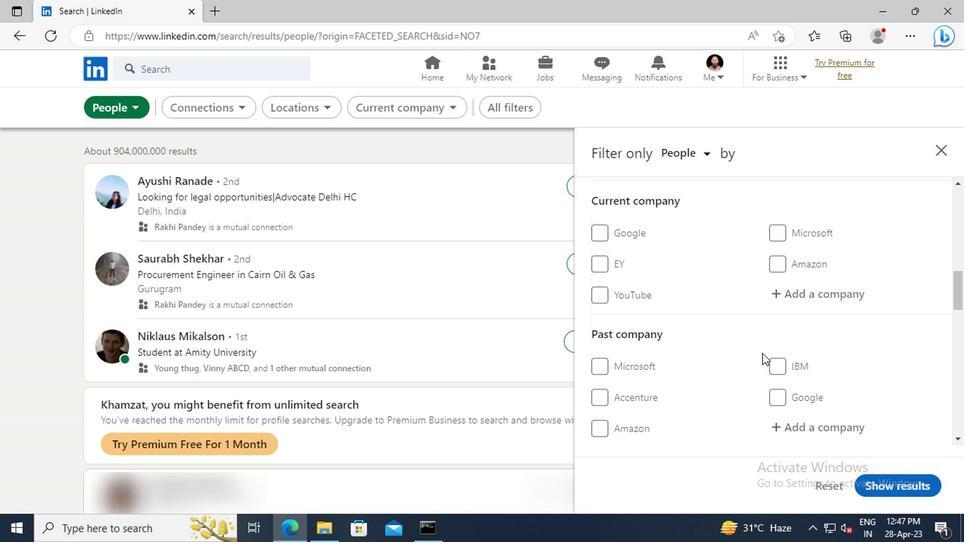 
Action: Mouse scrolled (759, 353) with delta (0, 1)
Screenshot: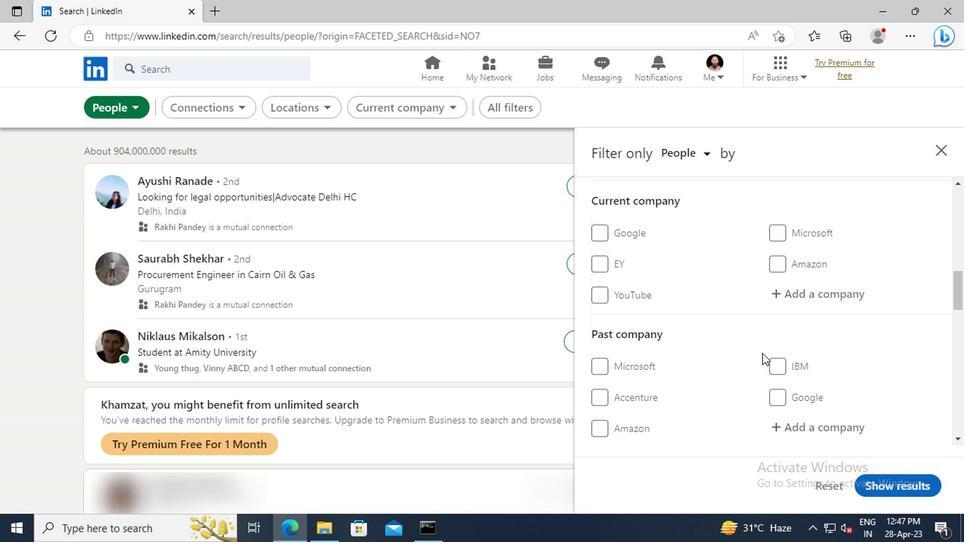 
Action: Mouse scrolled (759, 353) with delta (0, 1)
Screenshot: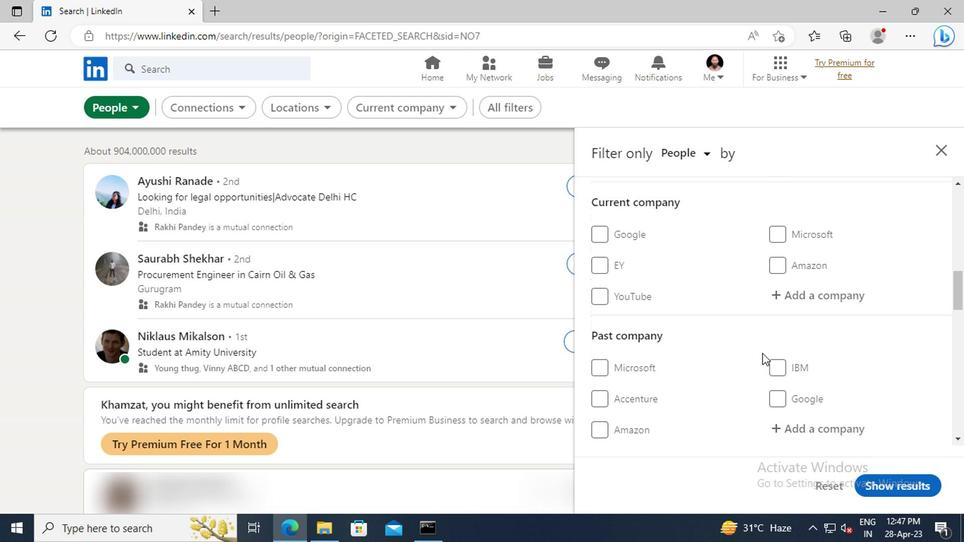 
Action: Mouse moved to (784, 374)
Screenshot: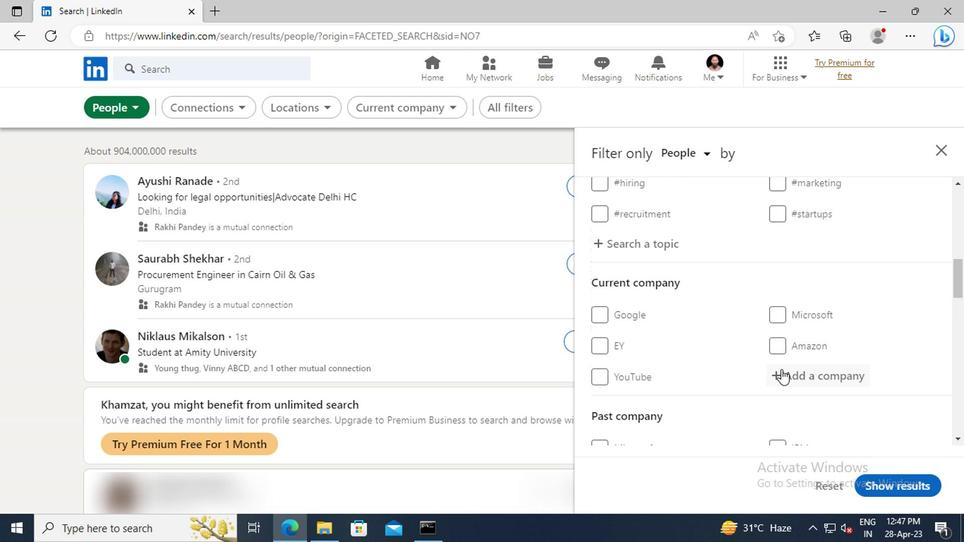 
Action: Mouse pressed left at (784, 374)
Screenshot: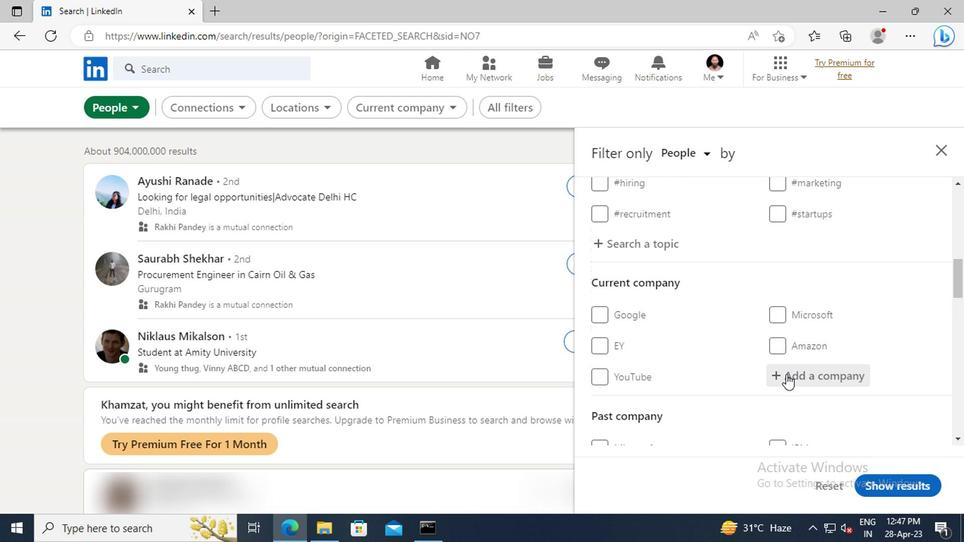 
Action: Key pressed <Key.shift>CYIENT
Screenshot: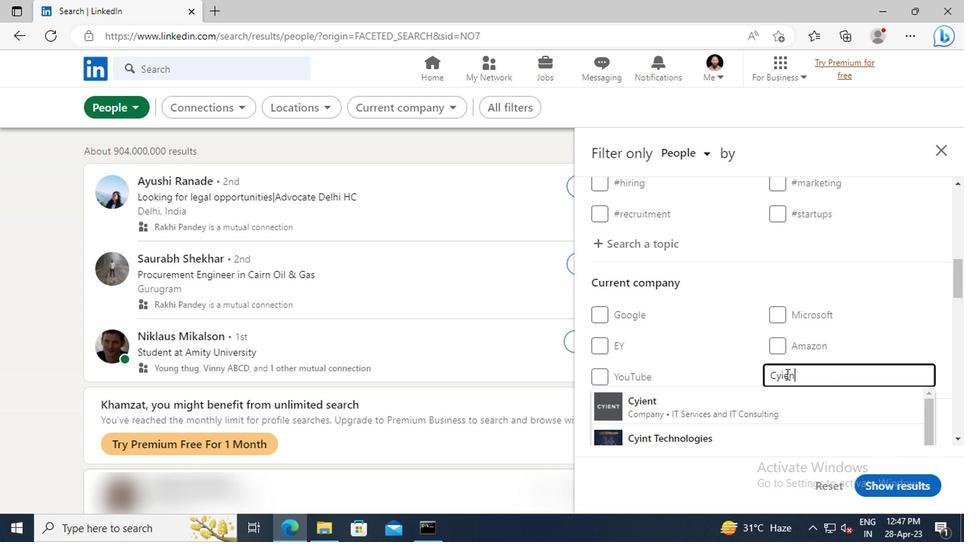 
Action: Mouse moved to (787, 398)
Screenshot: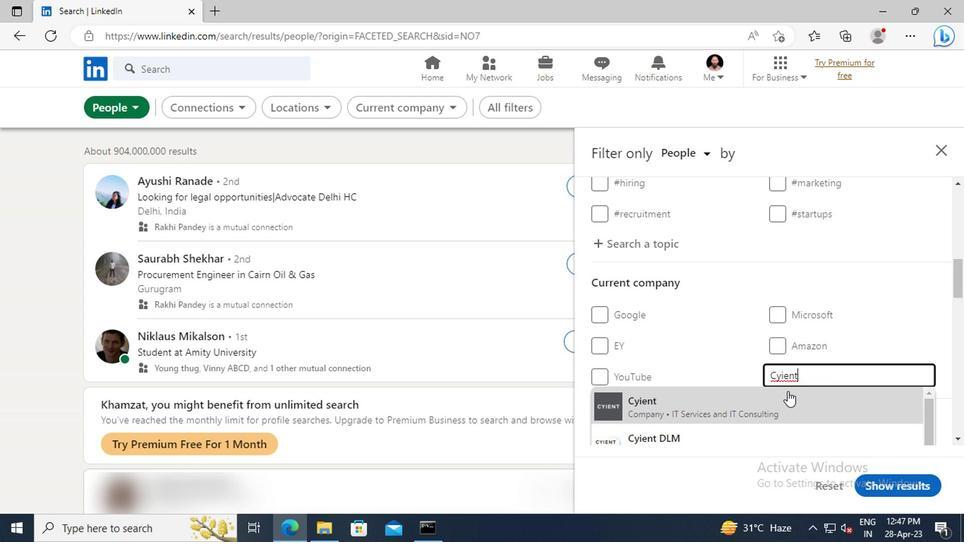 
Action: Mouse pressed left at (787, 398)
Screenshot: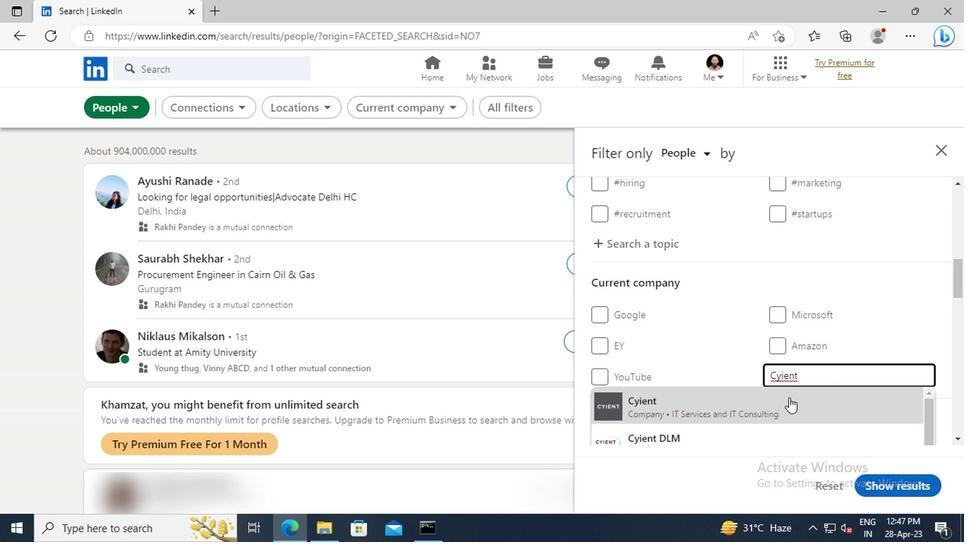 
Action: Mouse moved to (796, 290)
Screenshot: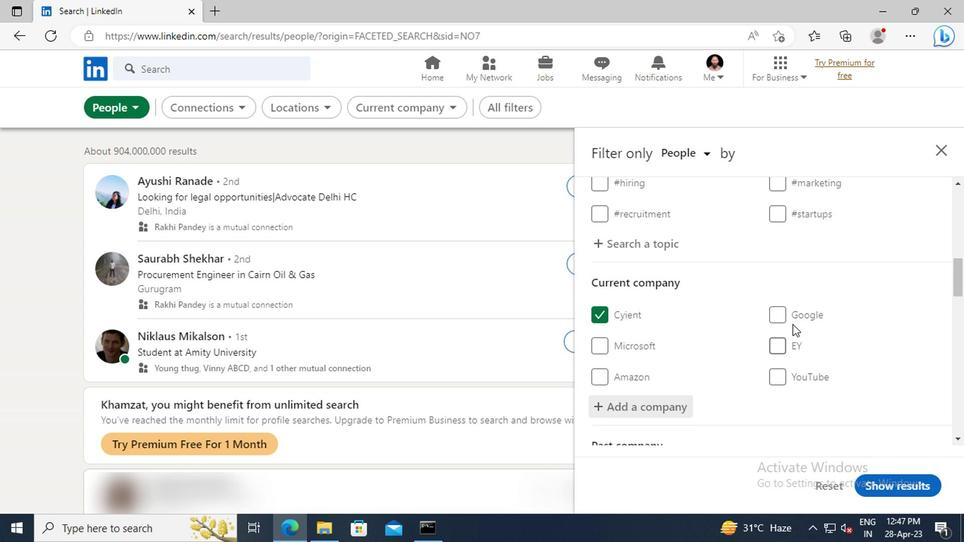 
Action: Mouse scrolled (796, 289) with delta (0, -1)
Screenshot: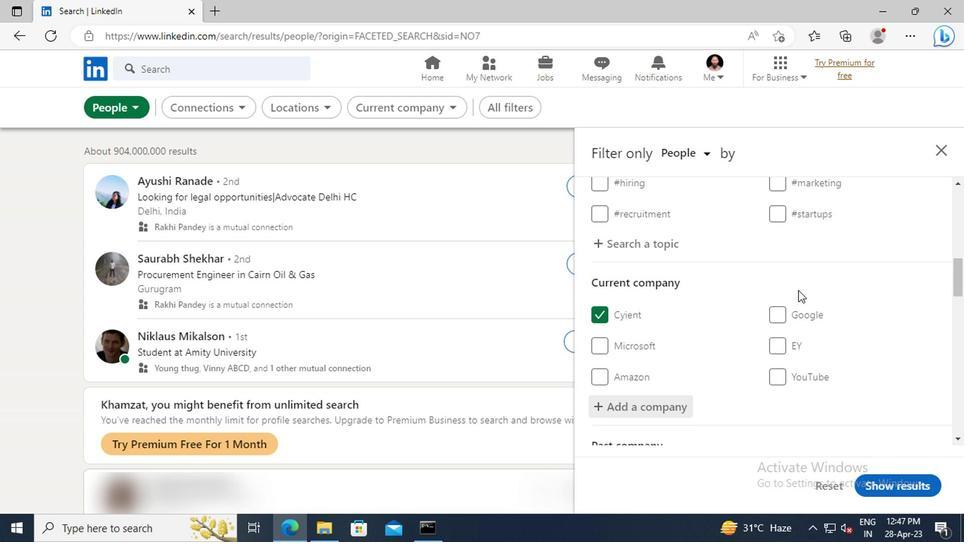 
Action: Mouse scrolled (796, 289) with delta (0, -1)
Screenshot: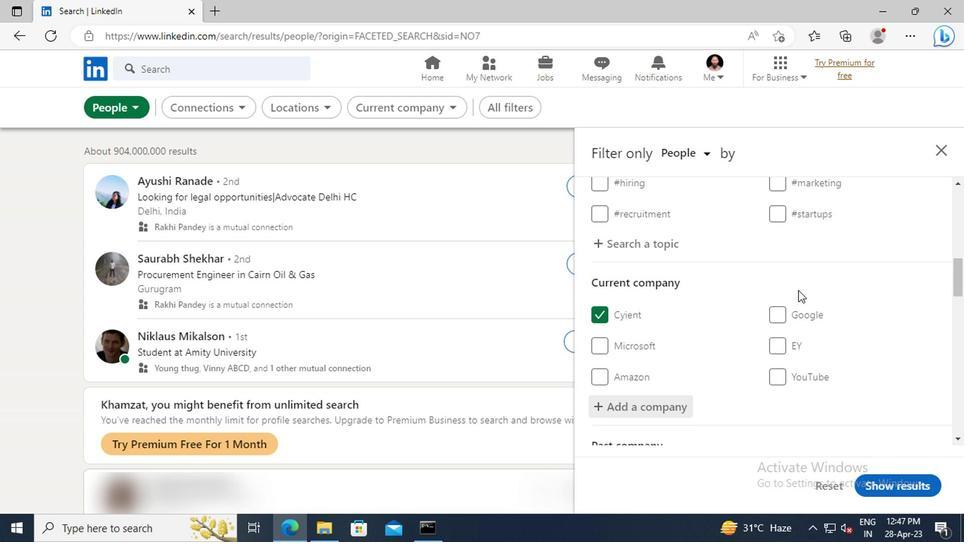 
Action: Mouse scrolled (796, 289) with delta (0, -1)
Screenshot: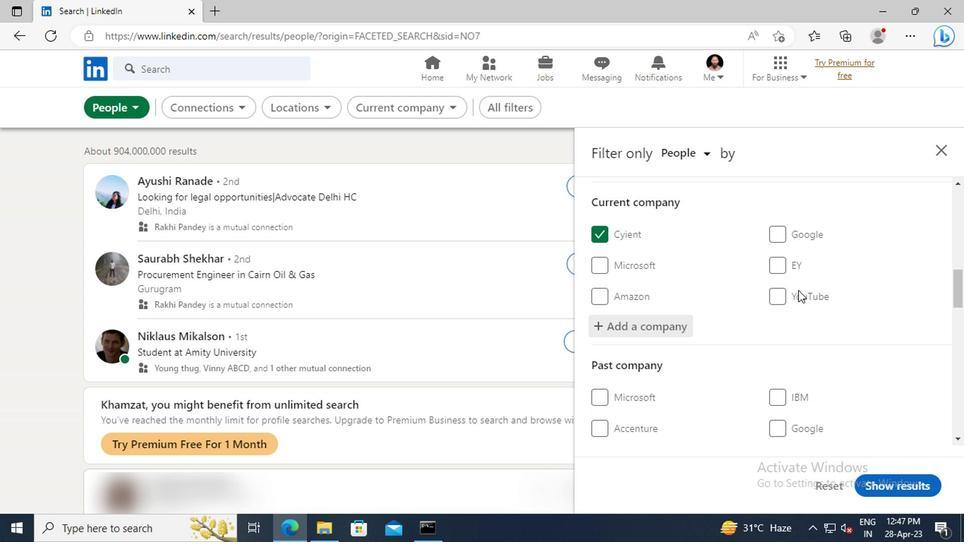 
Action: Mouse scrolled (796, 289) with delta (0, -1)
Screenshot: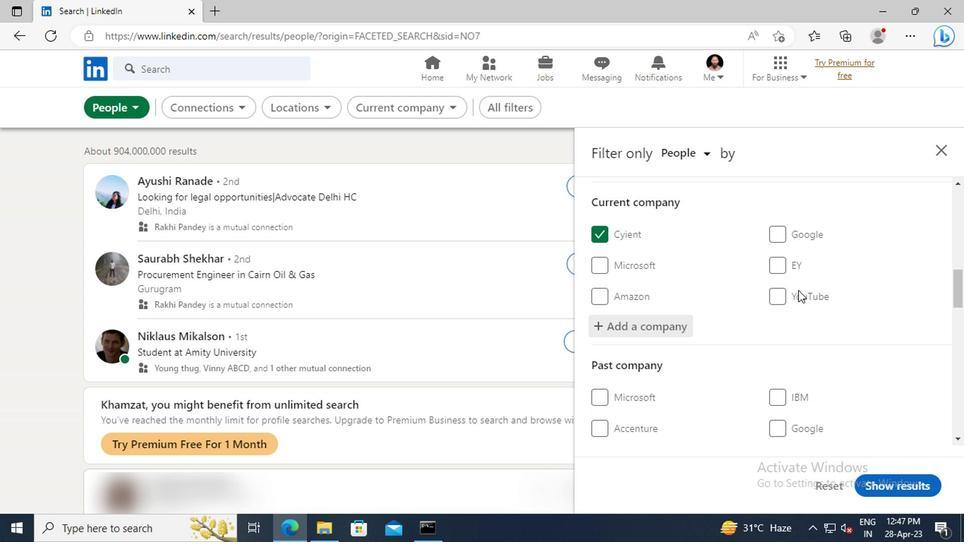 
Action: Mouse scrolled (796, 289) with delta (0, -1)
Screenshot: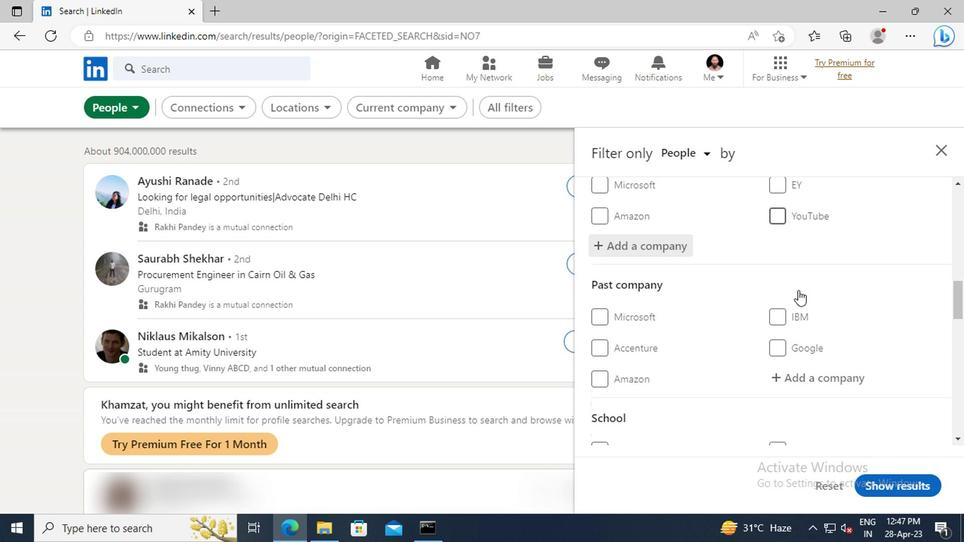 
Action: Mouse scrolled (796, 289) with delta (0, -1)
Screenshot: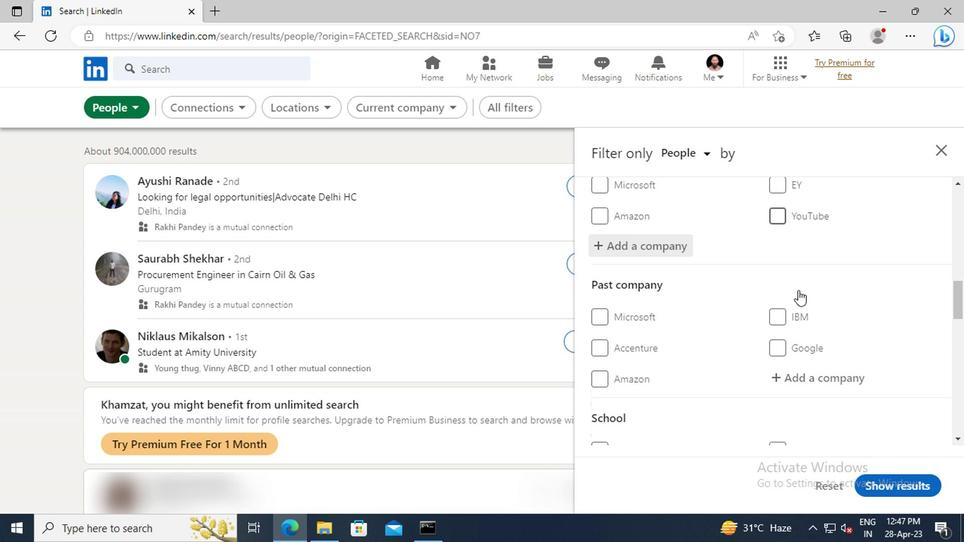 
Action: Mouse scrolled (796, 289) with delta (0, -1)
Screenshot: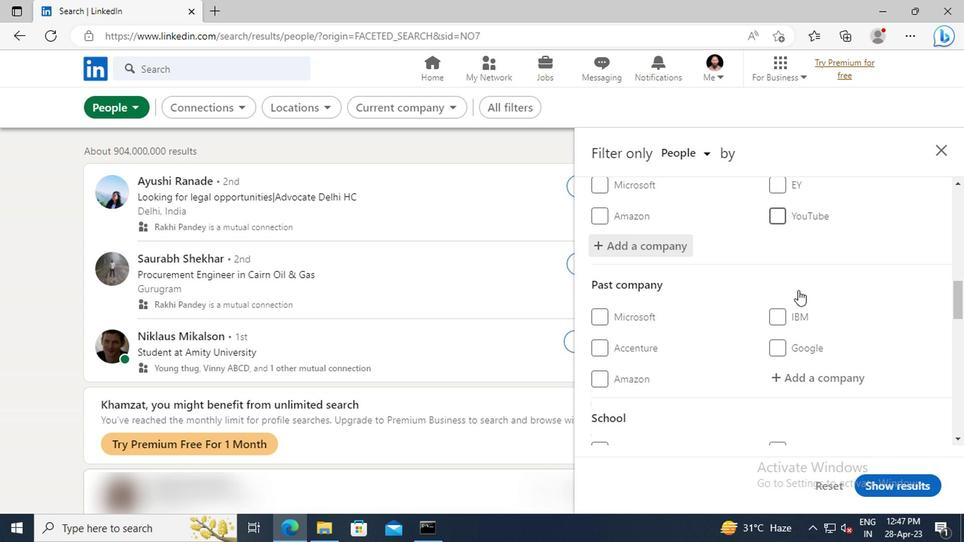 
Action: Mouse scrolled (796, 289) with delta (0, -1)
Screenshot: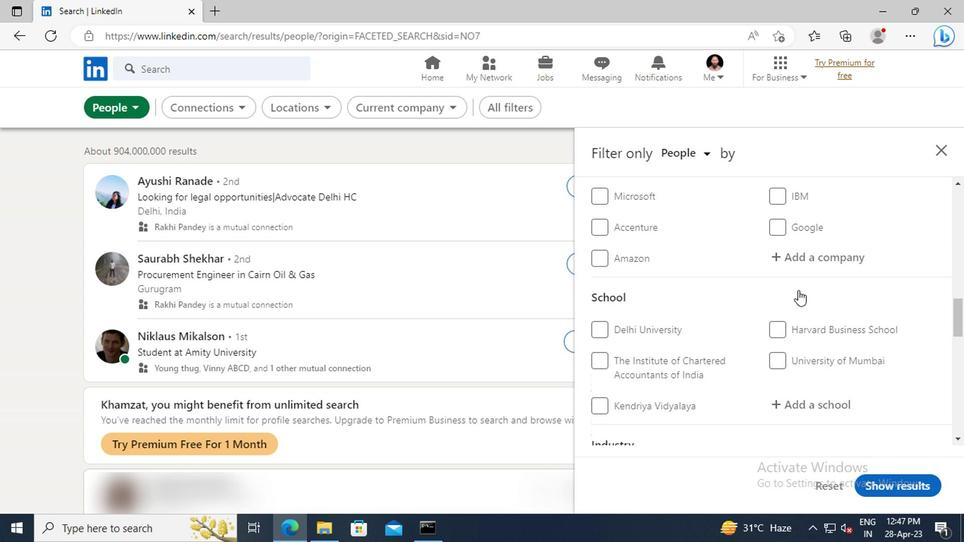 
Action: Mouse scrolled (796, 289) with delta (0, -1)
Screenshot: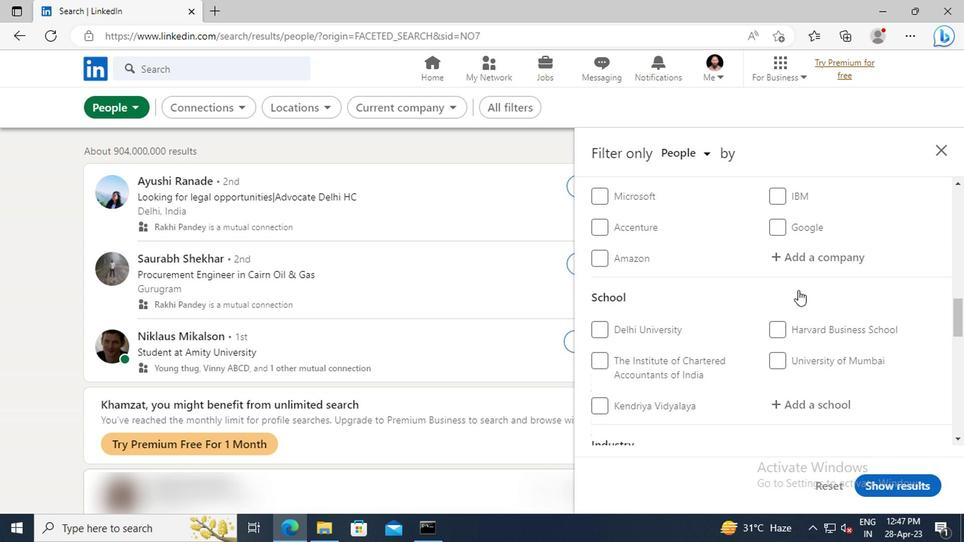 
Action: Mouse moved to (795, 322)
Screenshot: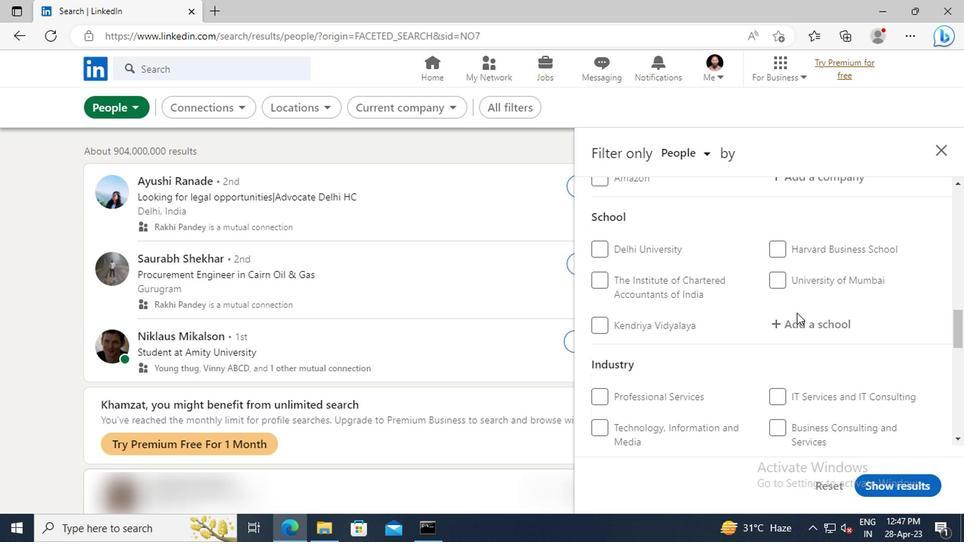 
Action: Mouse pressed left at (795, 322)
Screenshot: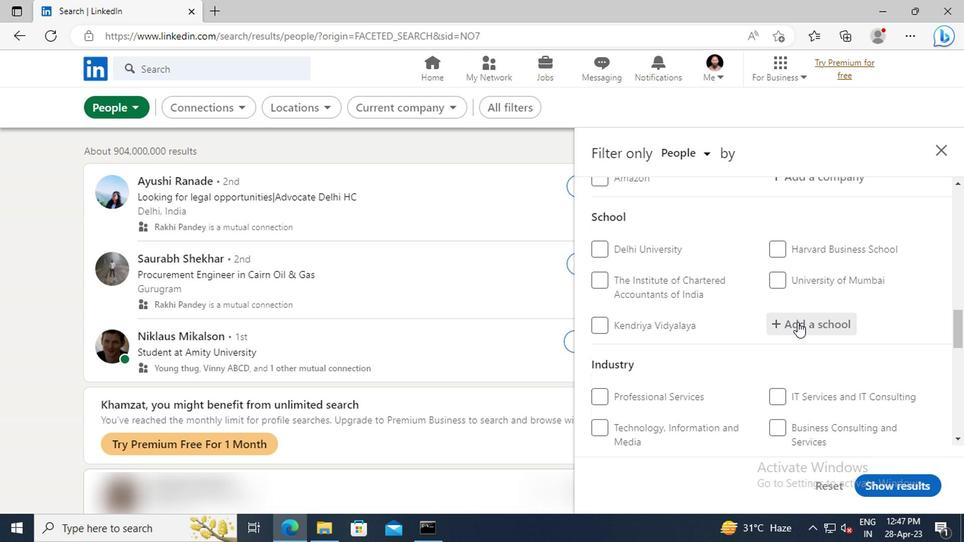 
Action: Key pressed <Key.shift>RESONANCE<Key.space><Key.shift>EDU
Screenshot: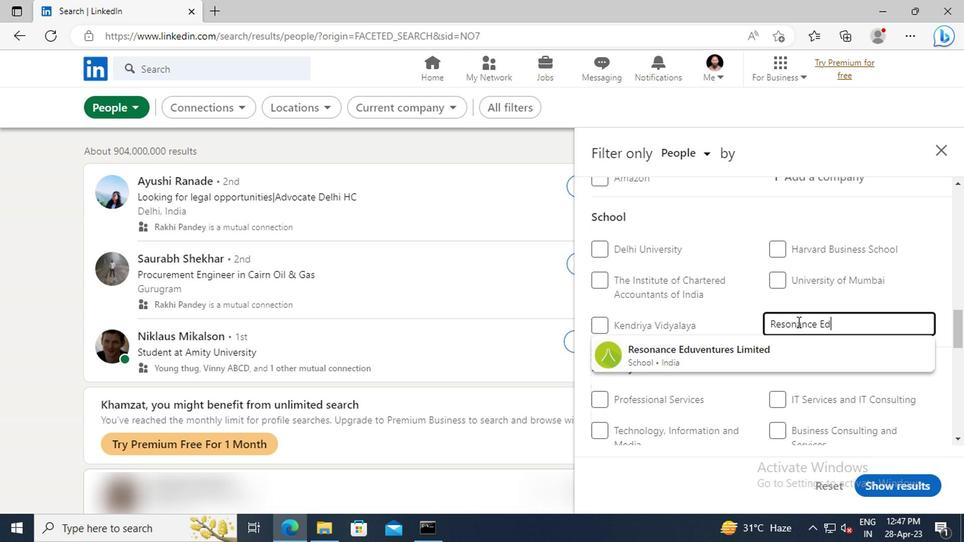 
Action: Mouse moved to (800, 350)
Screenshot: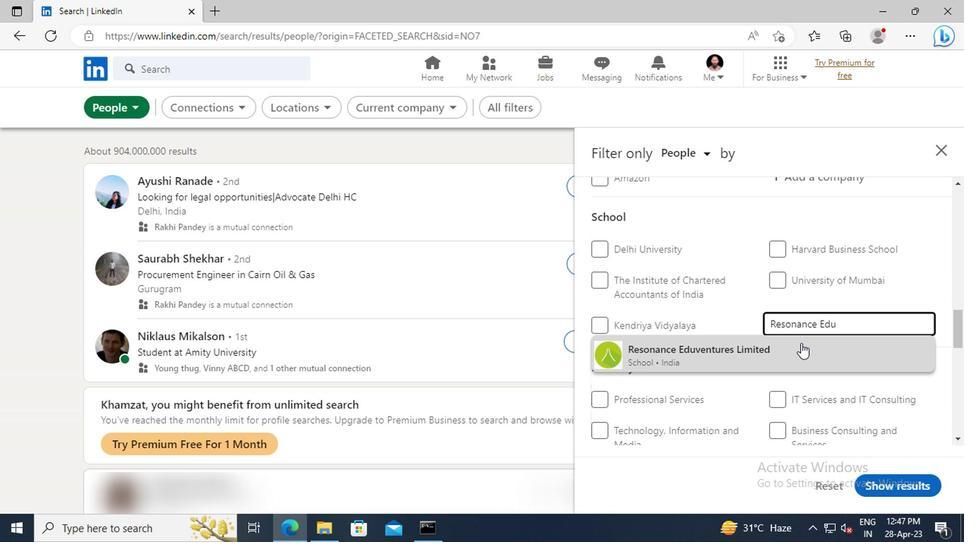
Action: Mouse pressed left at (800, 350)
Screenshot: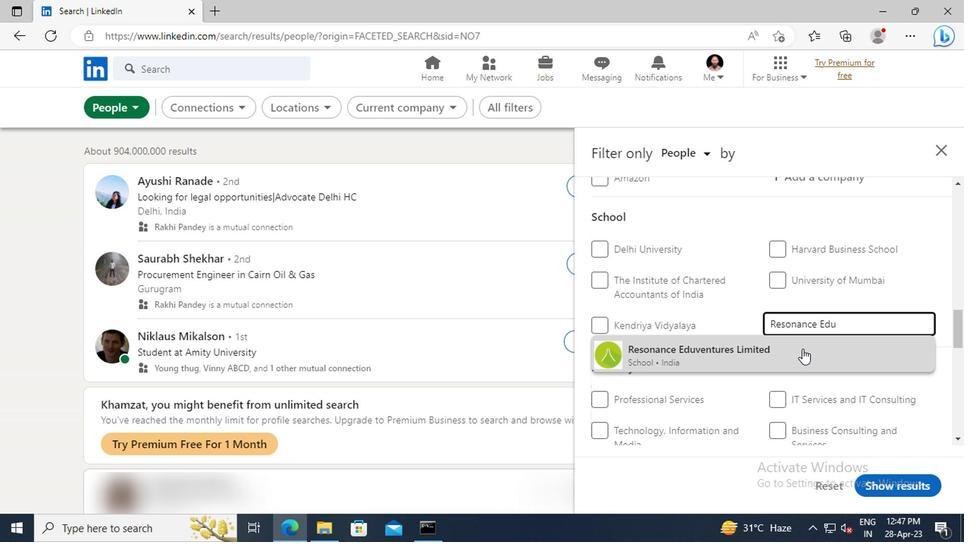 
Action: Mouse moved to (801, 301)
Screenshot: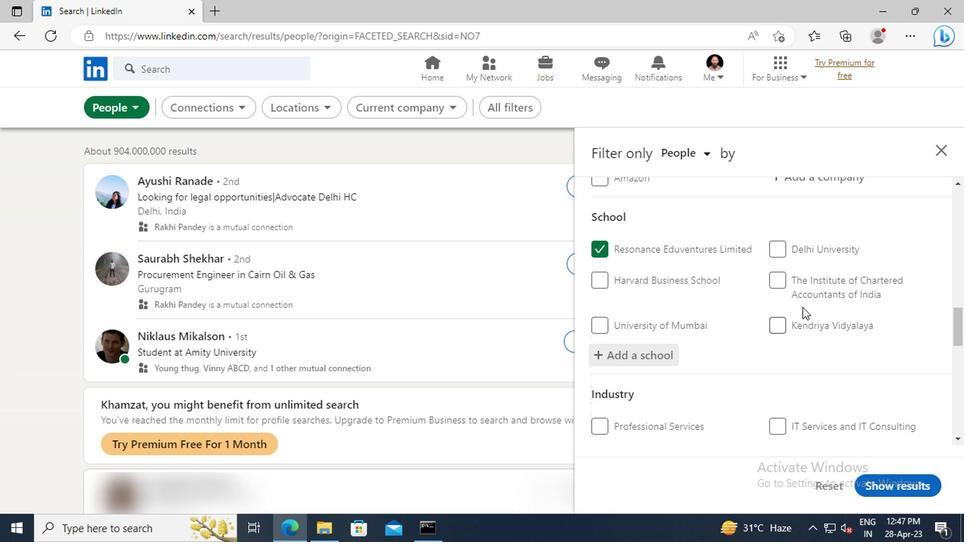 
Action: Mouse scrolled (801, 301) with delta (0, 0)
Screenshot: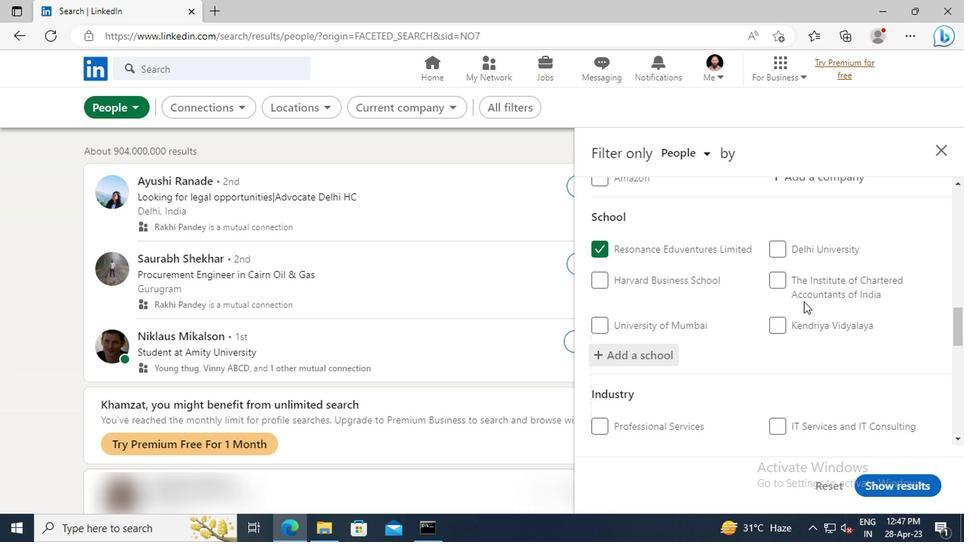
Action: Mouse scrolled (801, 301) with delta (0, 0)
Screenshot: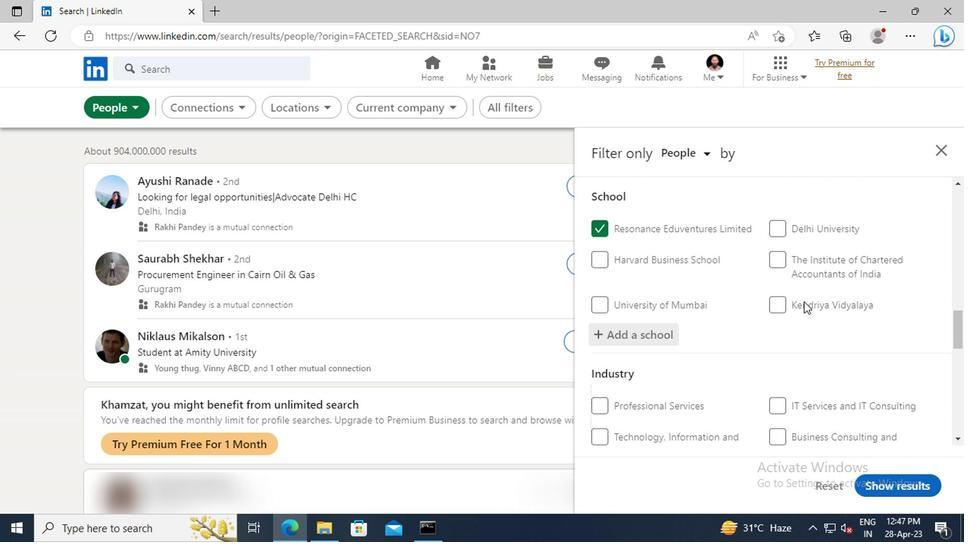 
Action: Mouse scrolled (801, 301) with delta (0, 0)
Screenshot: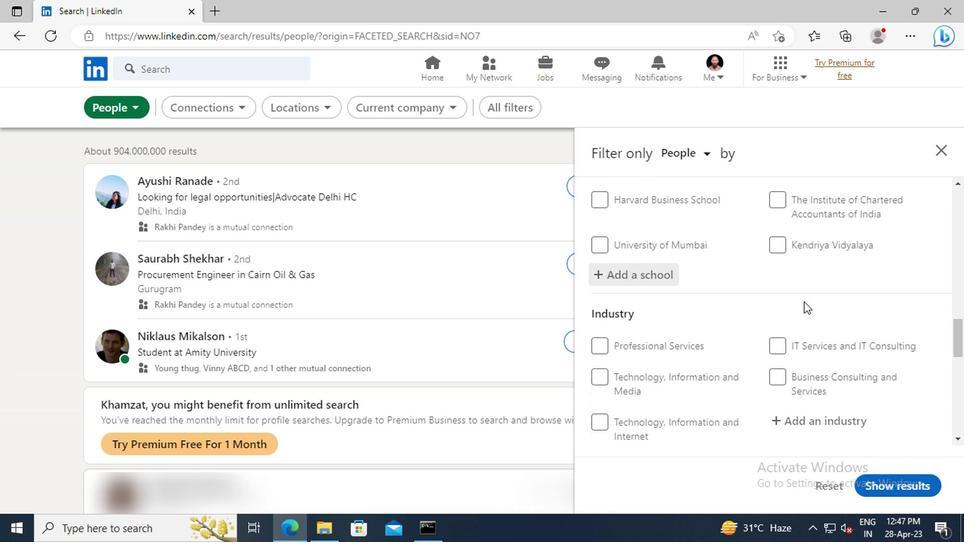 
Action: Mouse scrolled (801, 301) with delta (0, 0)
Screenshot: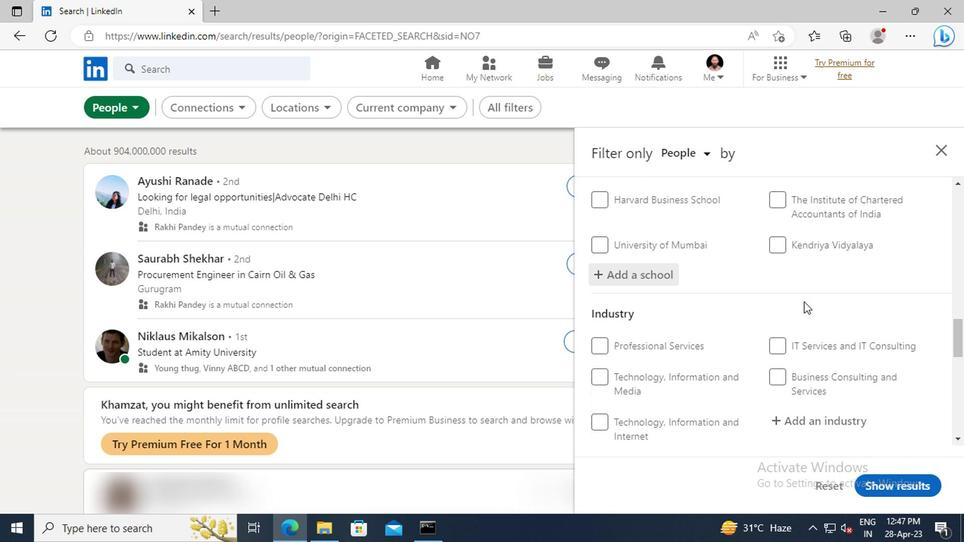 
Action: Mouse moved to (800, 340)
Screenshot: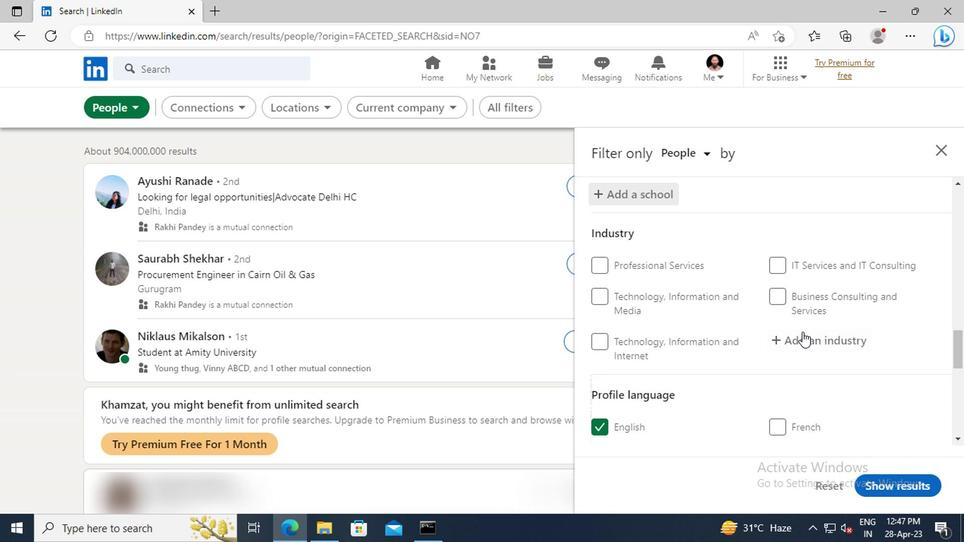 
Action: Mouse pressed left at (800, 340)
Screenshot: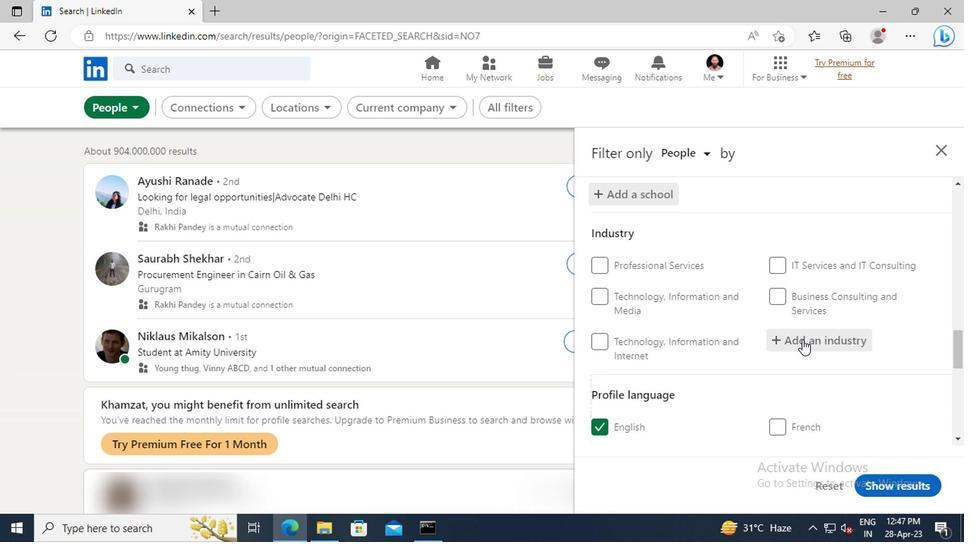 
Action: Key pressed <Key.shift>DEFENSE<Key.space>
Screenshot: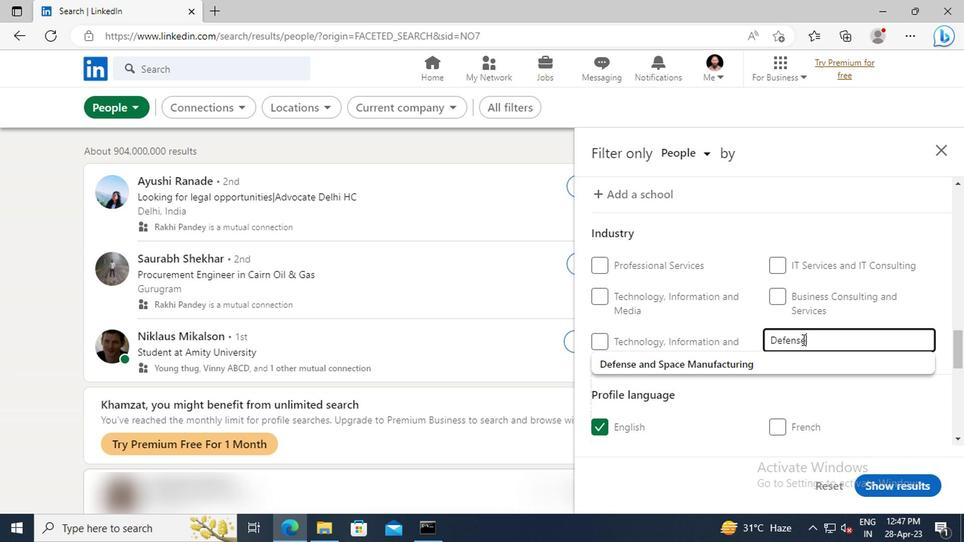 
Action: Mouse moved to (800, 361)
Screenshot: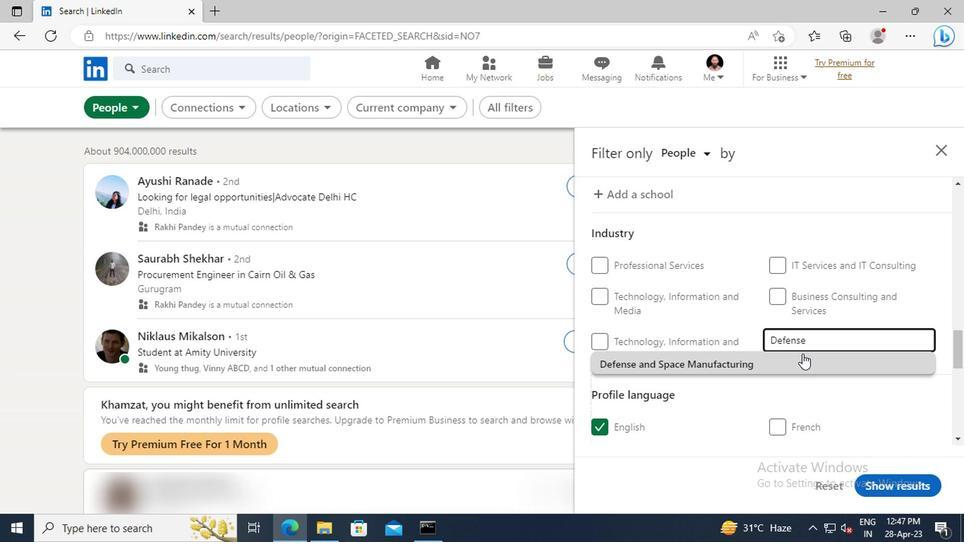 
Action: Mouse pressed left at (800, 361)
Screenshot: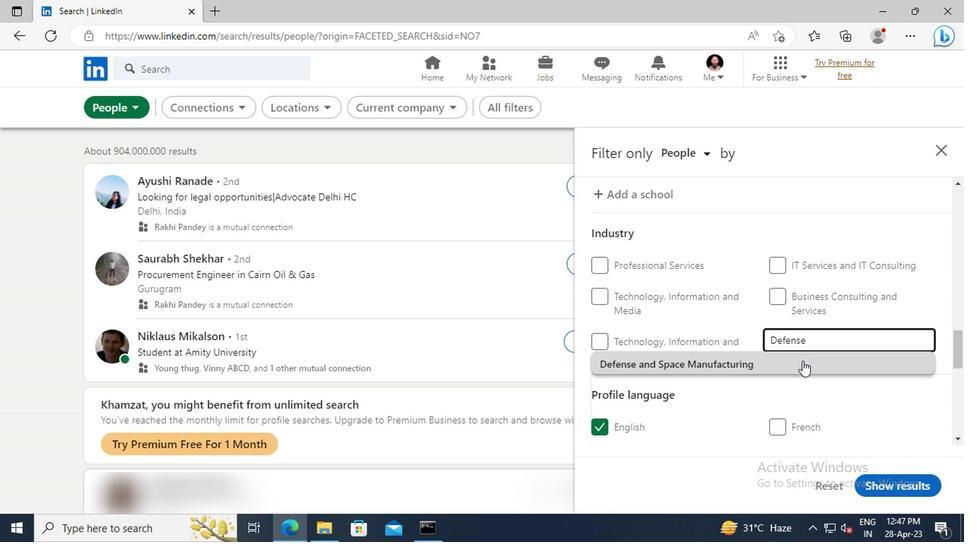 
Action: Mouse moved to (790, 306)
Screenshot: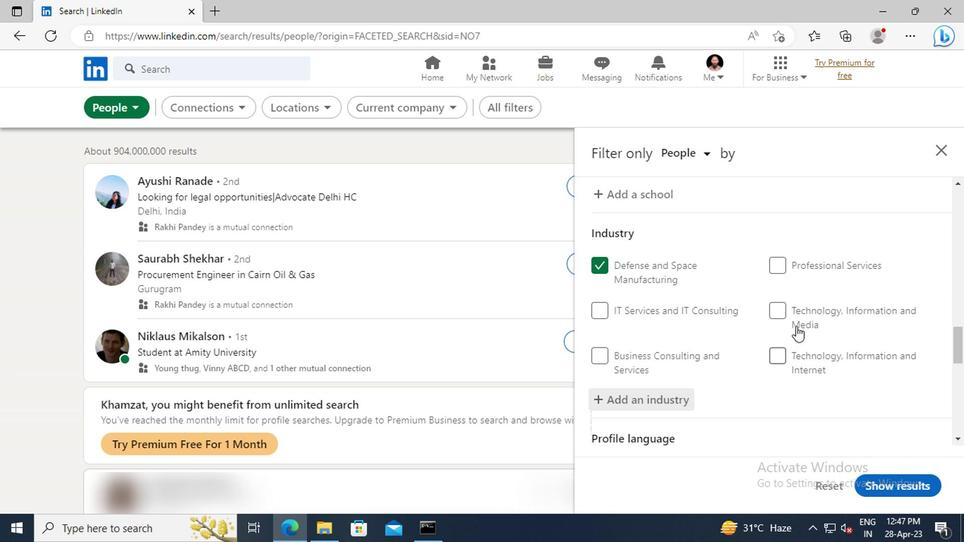 
Action: Mouse scrolled (790, 306) with delta (0, 0)
Screenshot: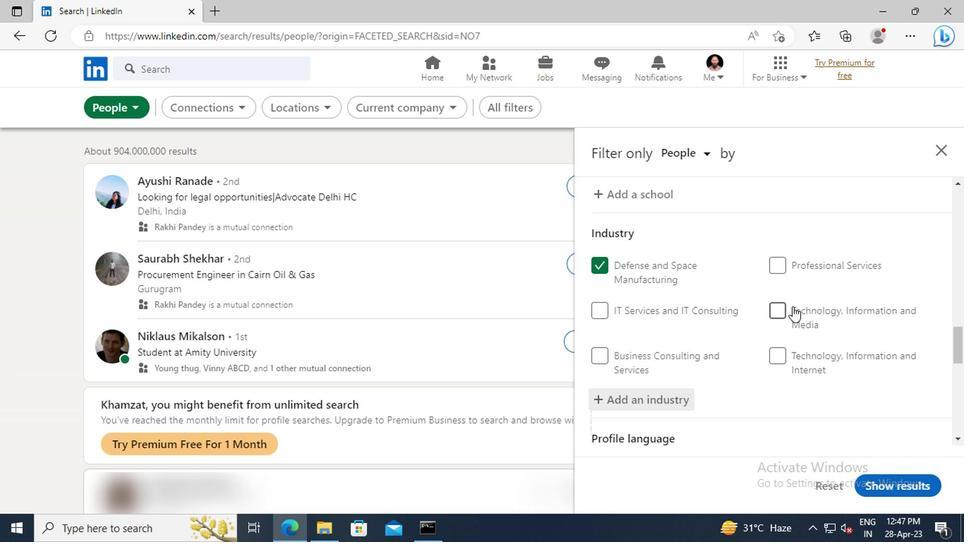
Action: Mouse scrolled (790, 306) with delta (0, 0)
Screenshot: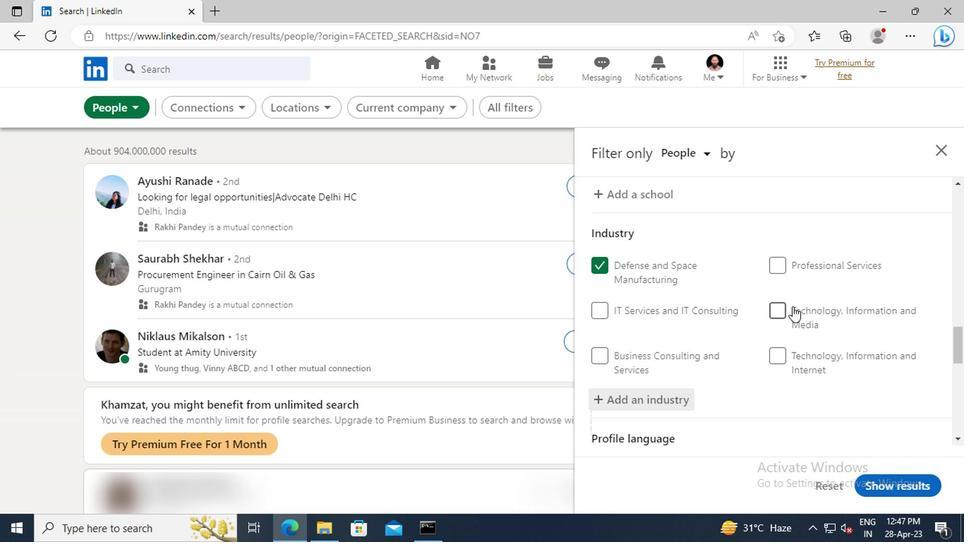 
Action: Mouse scrolled (790, 306) with delta (0, 0)
Screenshot: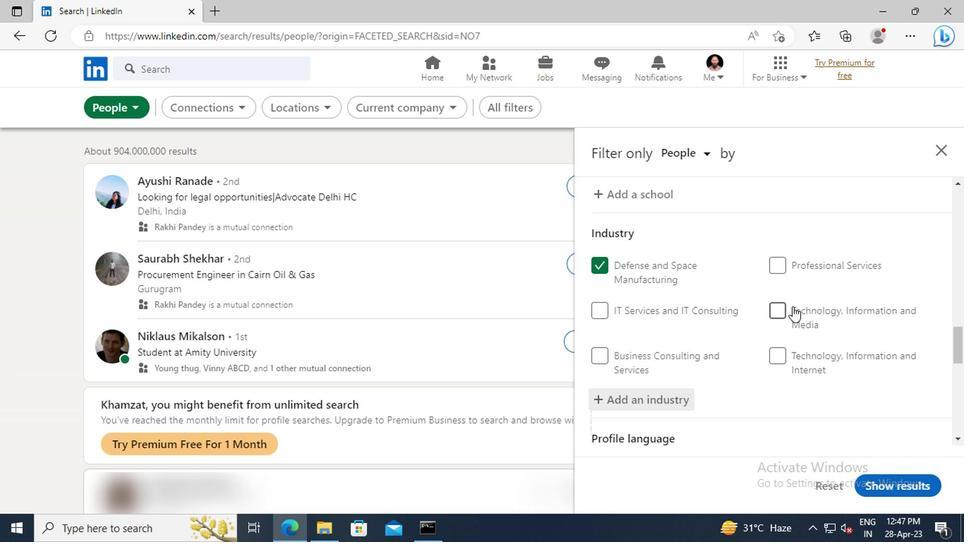 
Action: Mouse scrolled (790, 306) with delta (0, 0)
Screenshot: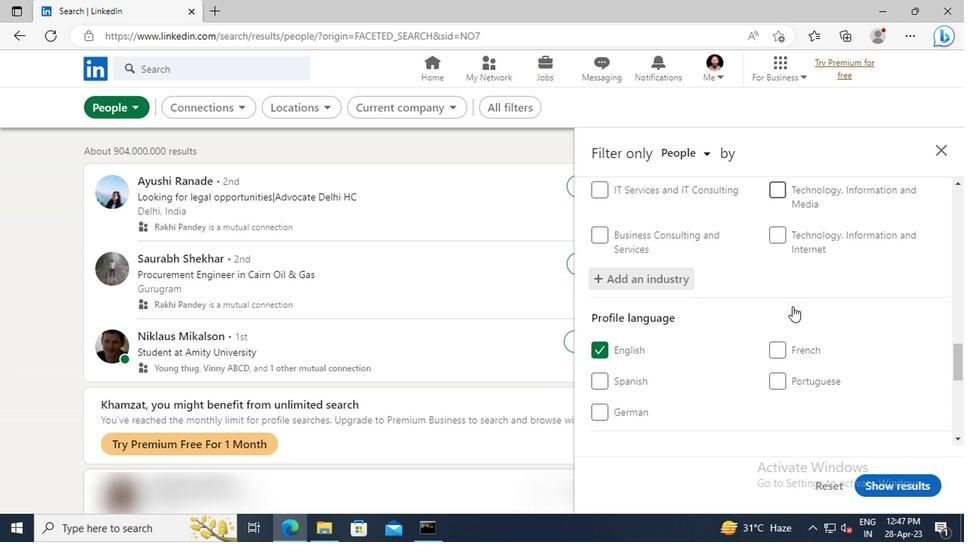 
Action: Mouse scrolled (790, 306) with delta (0, 0)
Screenshot: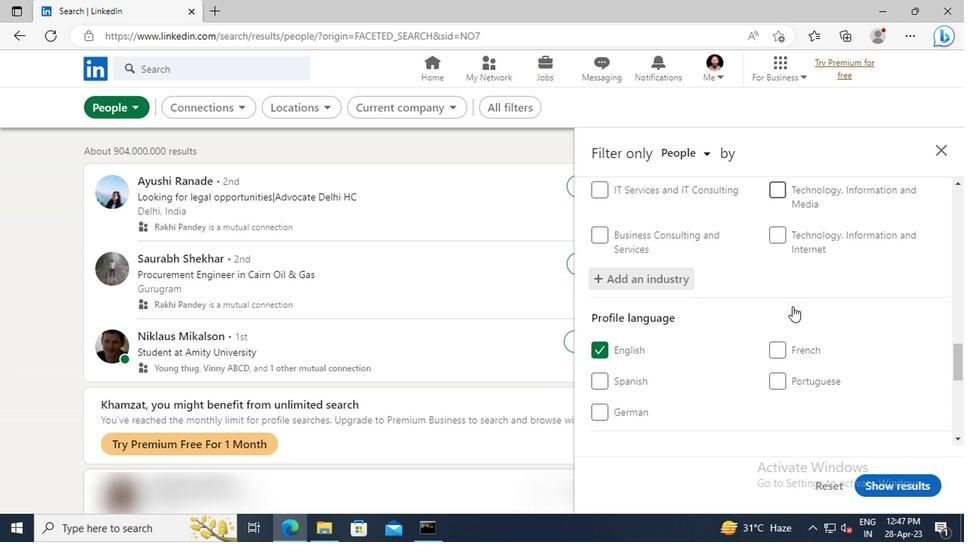 
Action: Mouse scrolled (790, 306) with delta (0, 0)
Screenshot: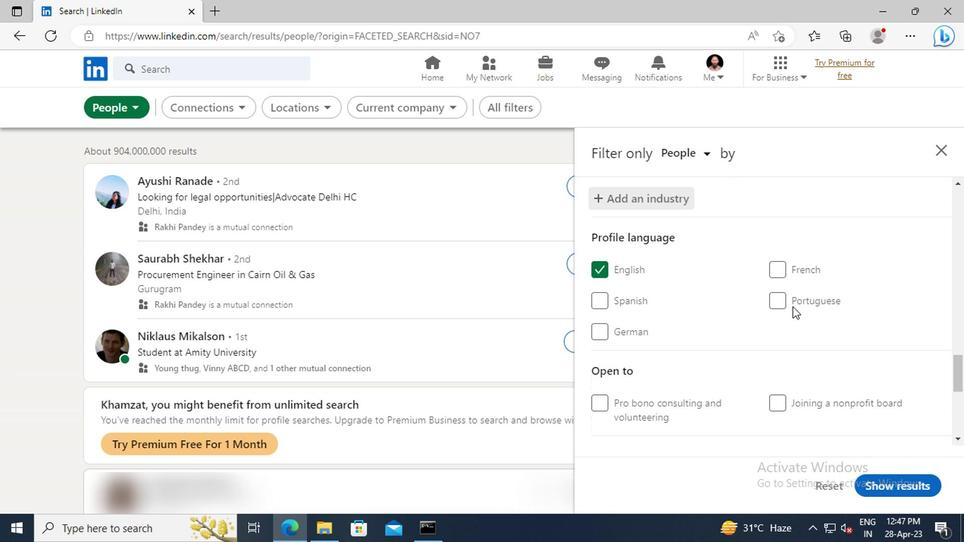 
Action: Mouse scrolled (790, 306) with delta (0, 0)
Screenshot: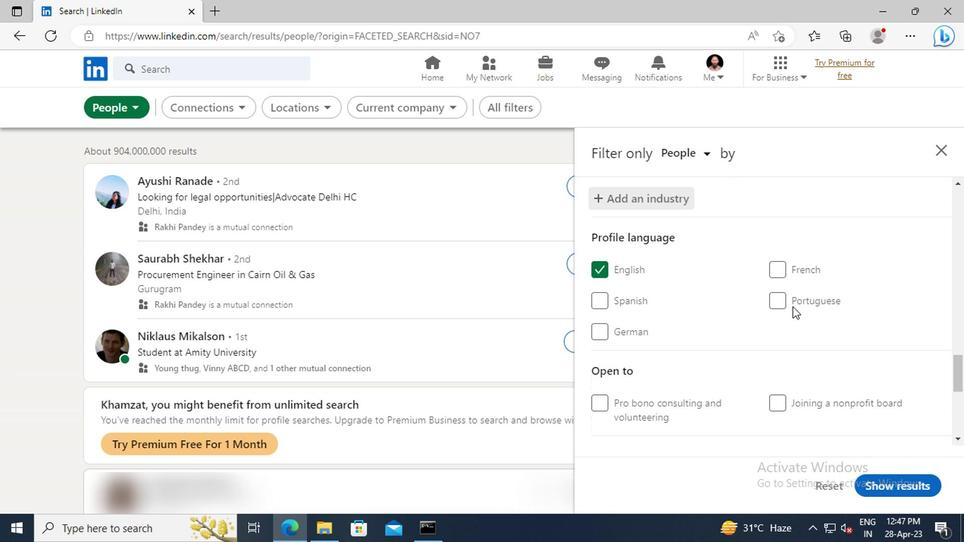 
Action: Mouse scrolled (790, 306) with delta (0, 0)
Screenshot: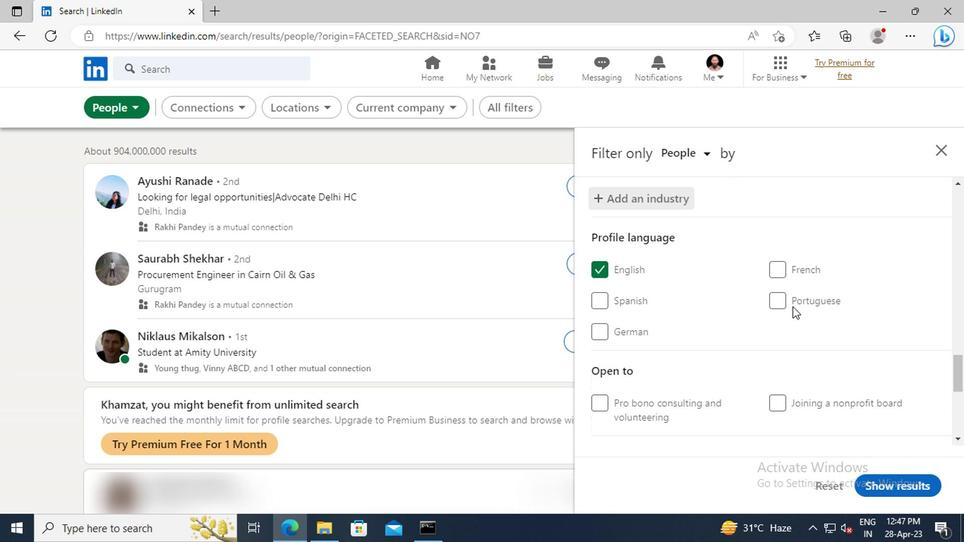 
Action: Mouse scrolled (790, 306) with delta (0, 0)
Screenshot: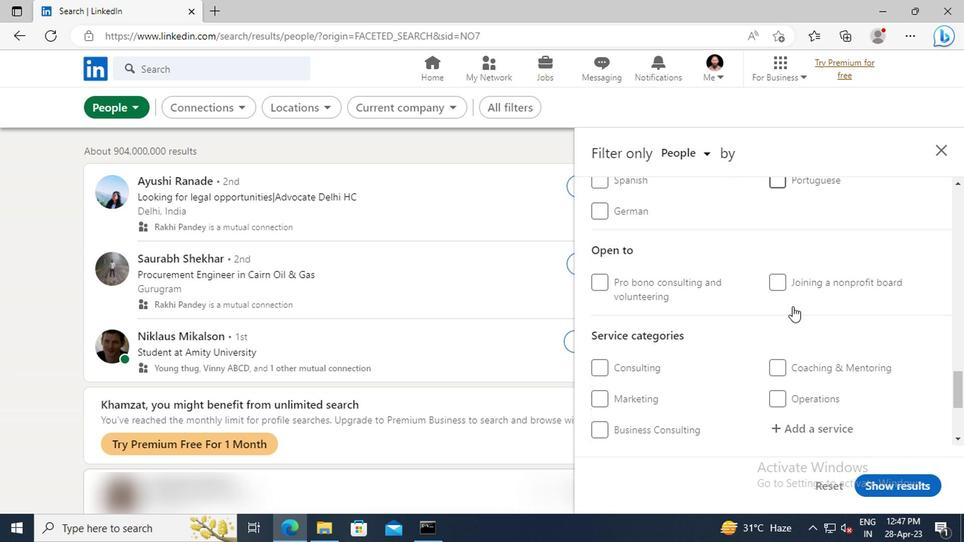 
Action: Mouse scrolled (790, 306) with delta (0, 0)
Screenshot: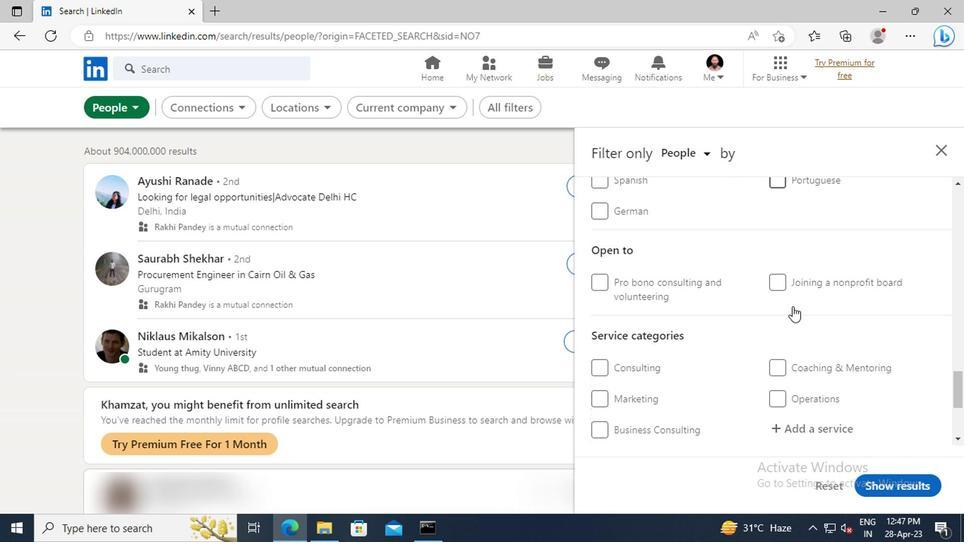 
Action: Mouse scrolled (790, 306) with delta (0, 0)
Screenshot: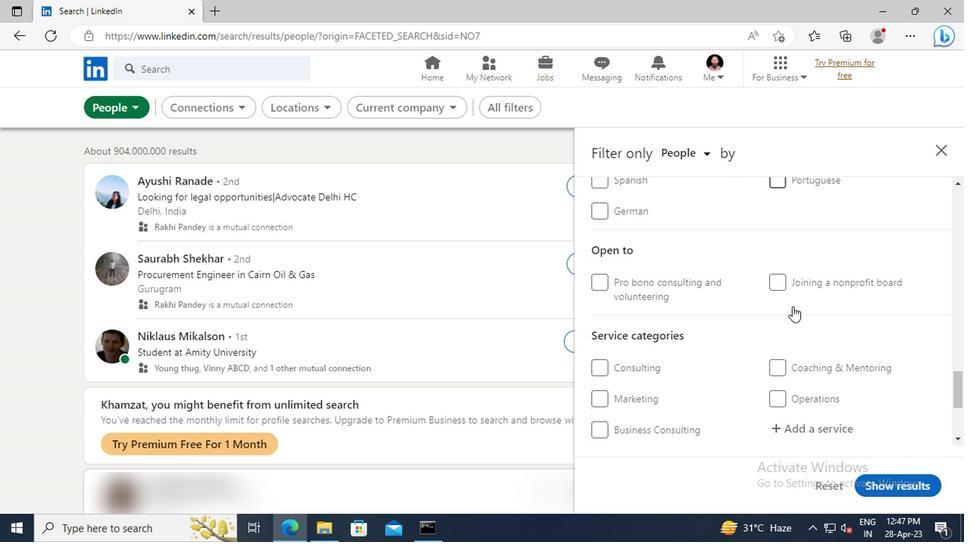 
Action: Mouse moved to (795, 310)
Screenshot: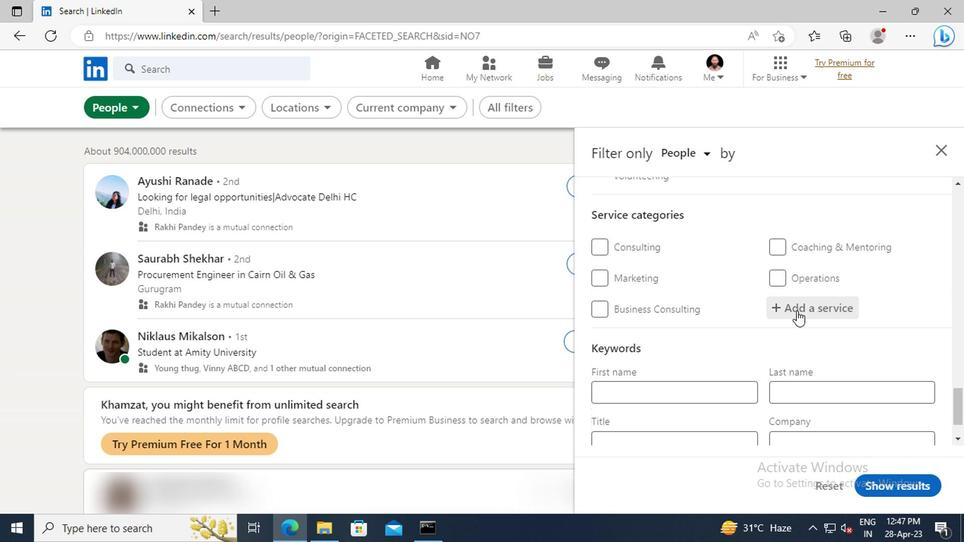 
Action: Mouse pressed left at (795, 310)
Screenshot: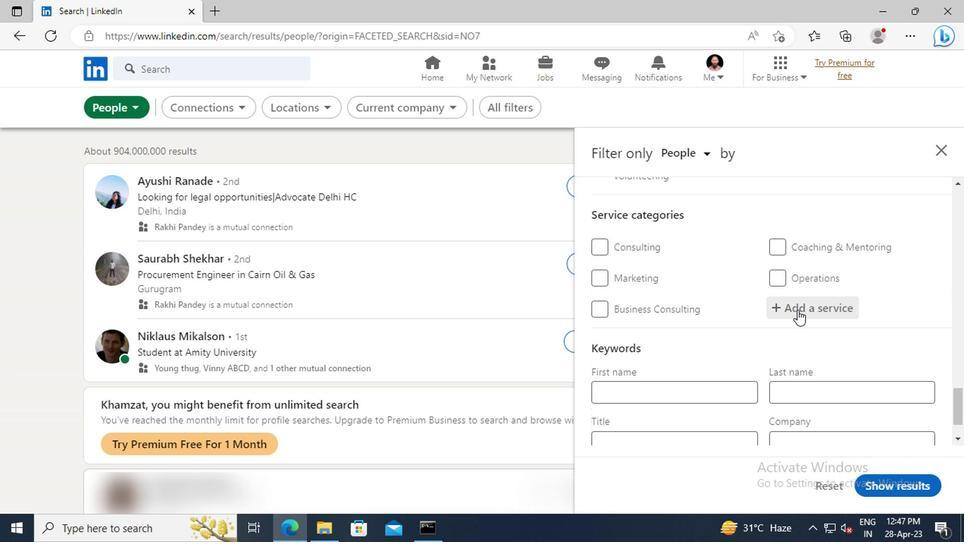 
Action: Key pressed <Key.shift>AUTO<Key.space><Key.shift>INS
Screenshot: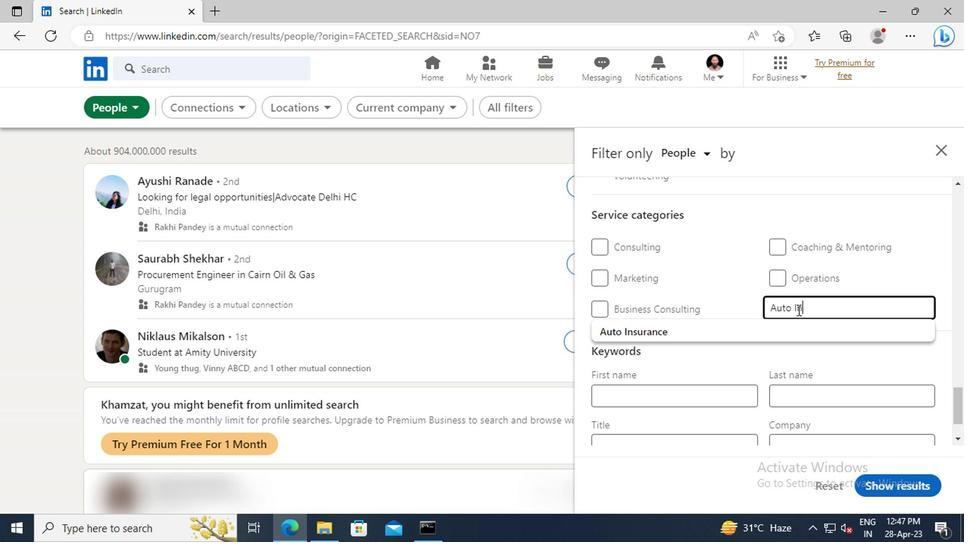 
Action: Mouse moved to (799, 328)
Screenshot: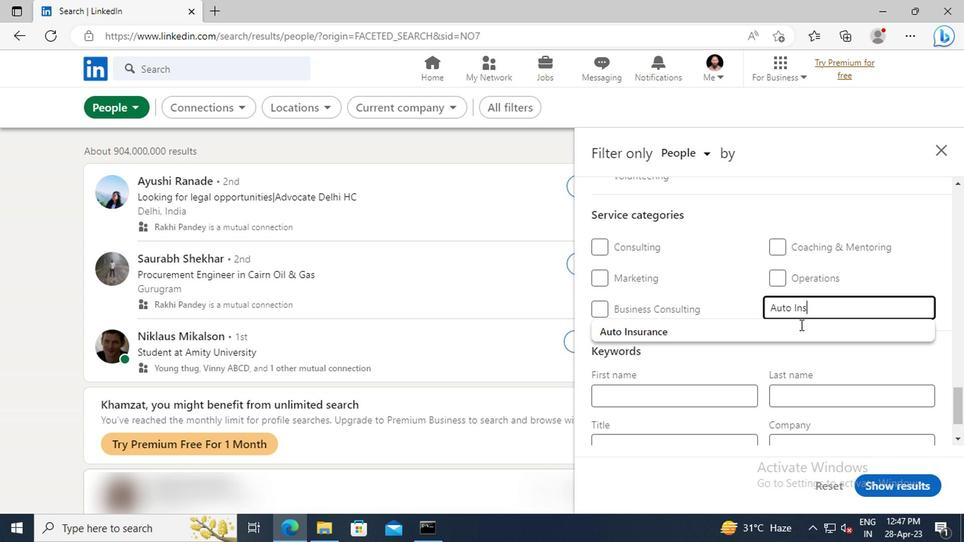 
Action: Mouse pressed left at (799, 328)
Screenshot: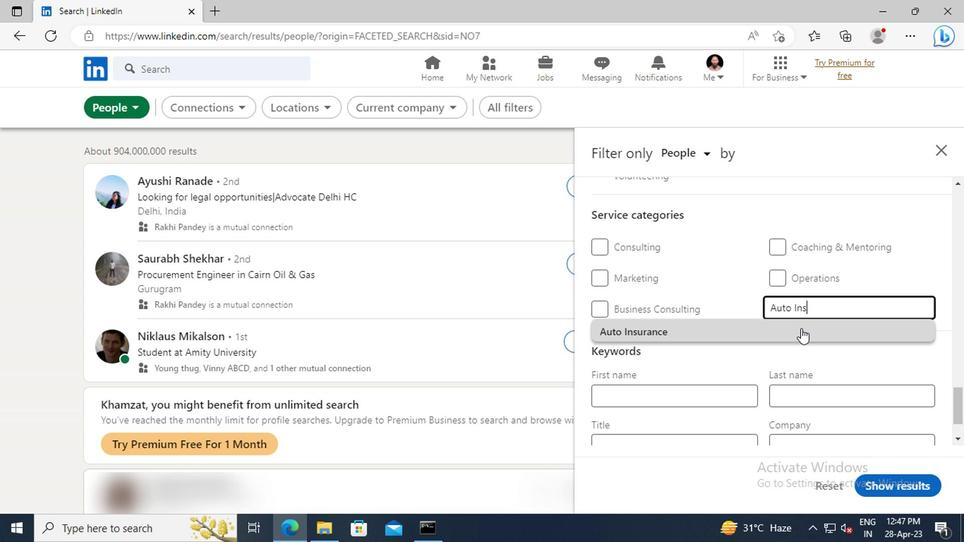
Action: Mouse moved to (776, 315)
Screenshot: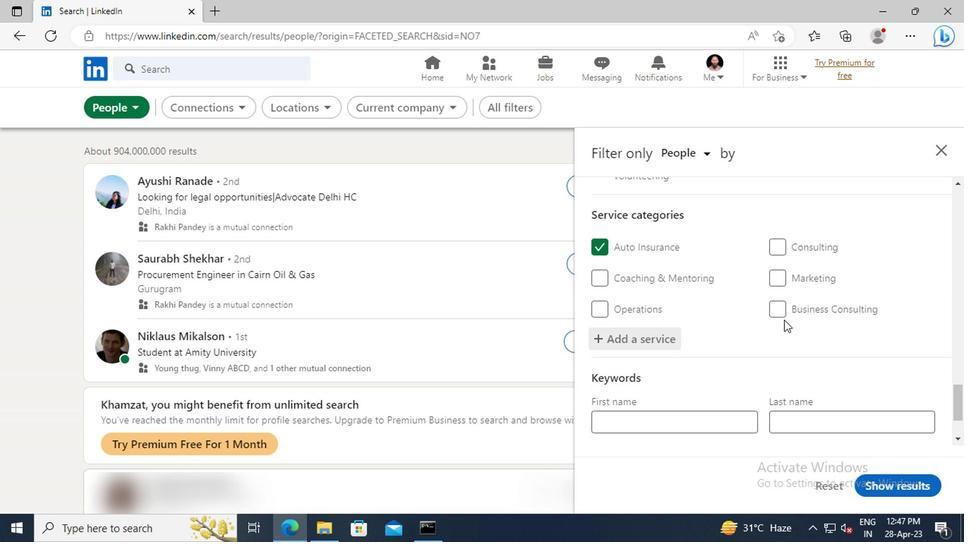 
Action: Mouse scrolled (776, 314) with delta (0, 0)
Screenshot: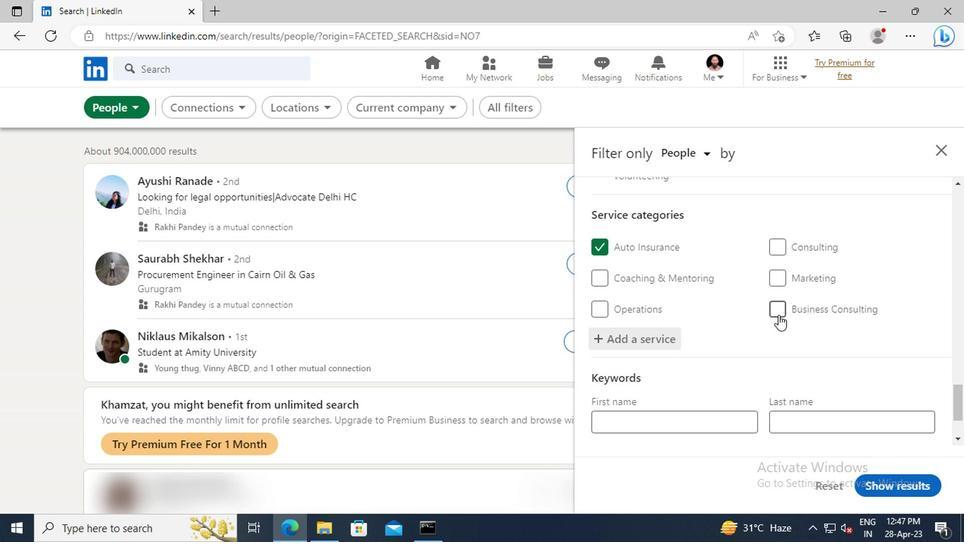 
Action: Mouse scrolled (776, 314) with delta (0, 0)
Screenshot: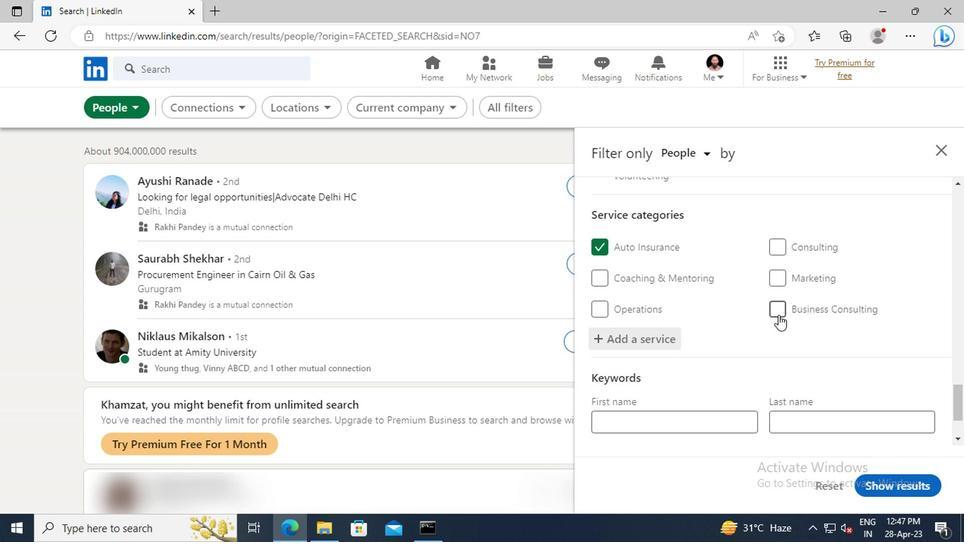 
Action: Mouse scrolled (776, 314) with delta (0, 0)
Screenshot: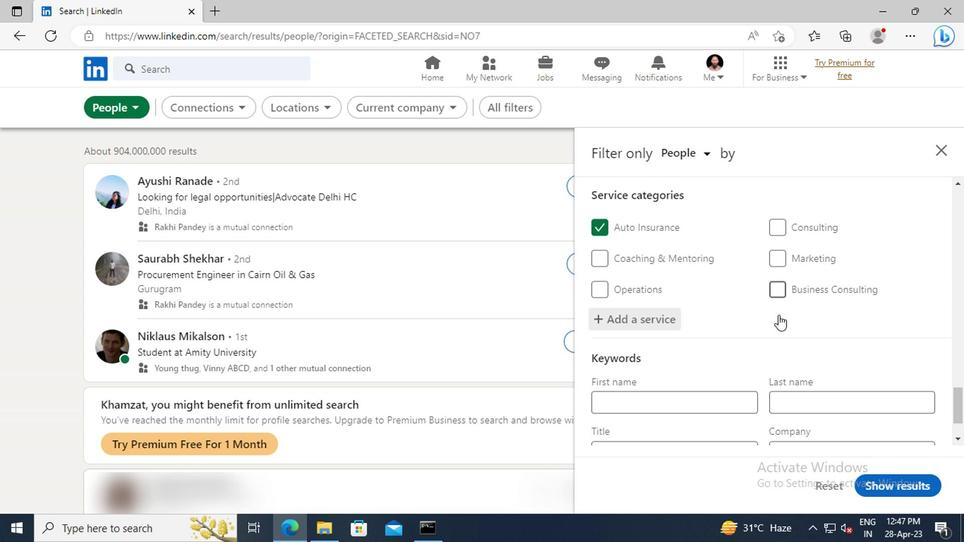 
Action: Mouse moved to (633, 382)
Screenshot: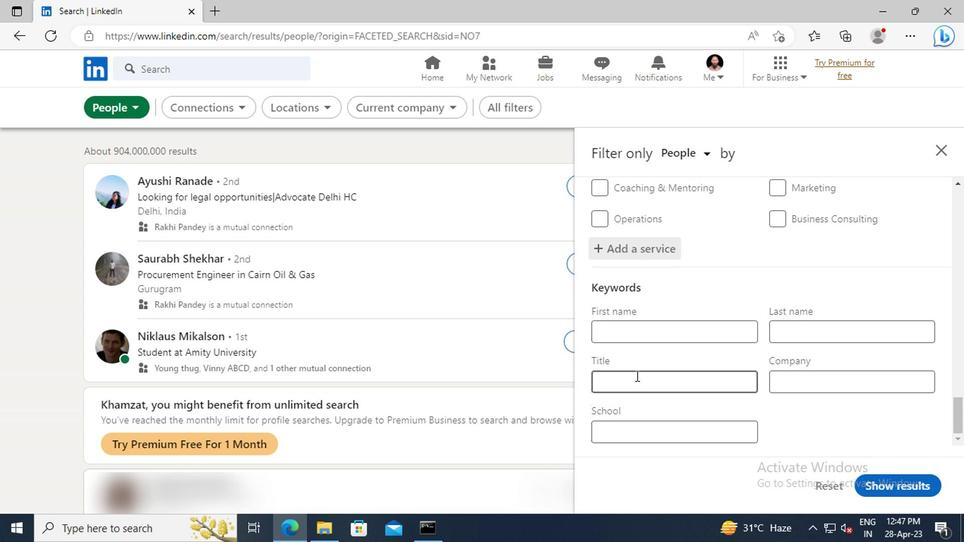
Action: Mouse pressed left at (633, 382)
Screenshot: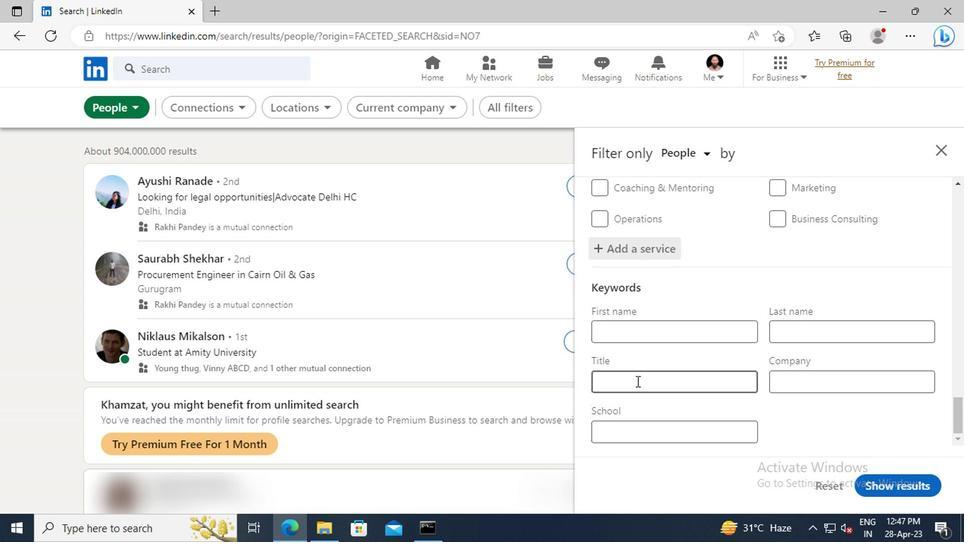 
Action: Key pressed <Key.shift>ACCOUNTING<Key.space><Key.shift>STAFF<Key.enter>
Screenshot: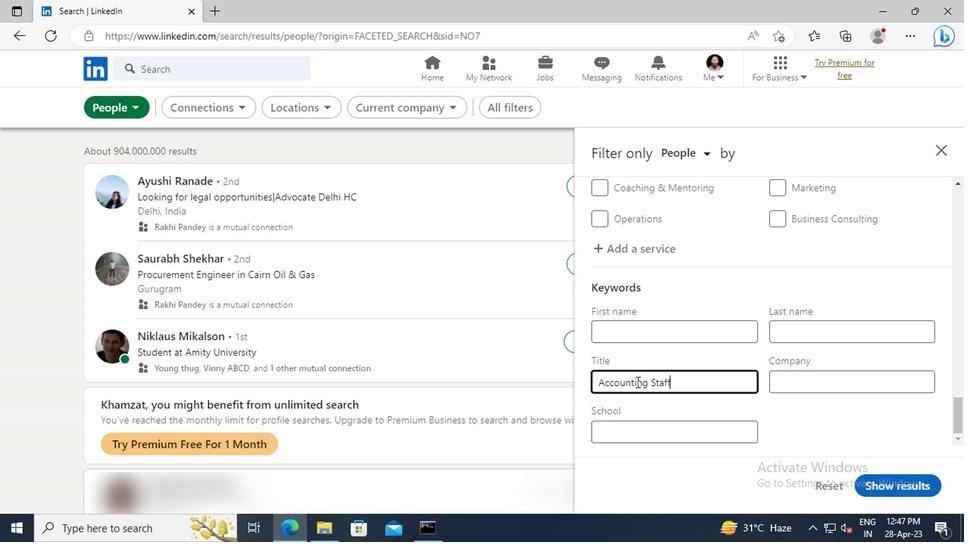 
Action: Mouse moved to (865, 487)
Screenshot: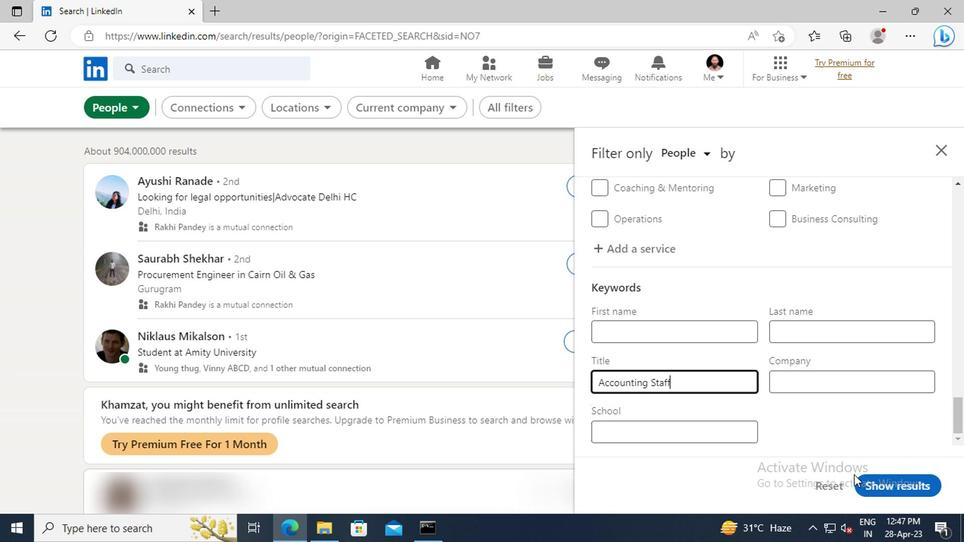 
Action: Mouse pressed left at (865, 487)
Screenshot: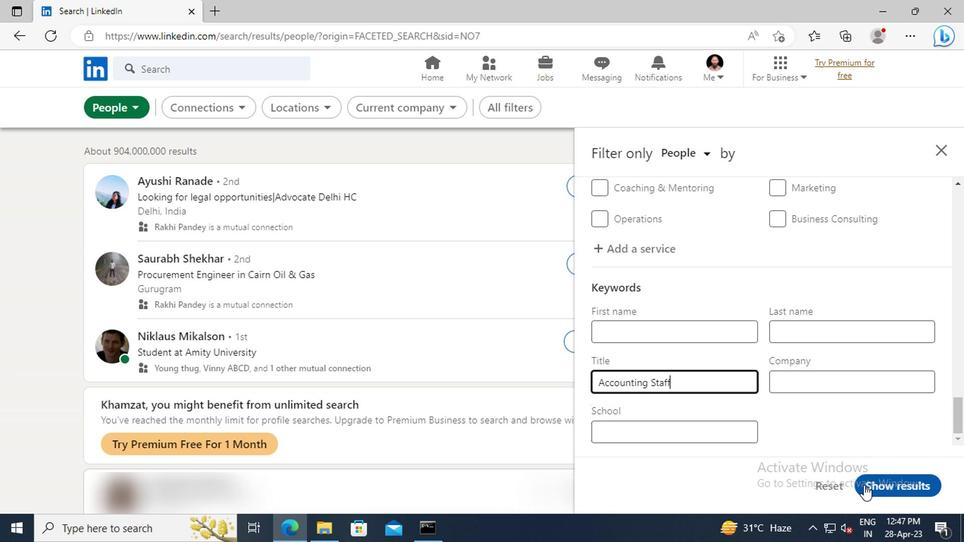 
